 Task: Change  the formatting of the data to Which is Less than 10, In conditional formating, put the option 'Light Red Fill with Drak Red Text. 'add another formatting option Format As Table, insert the option Blue Table style Light 9 , change the format of Column Width to Auto fit Row HeightIn the sheet   Rise Sales review book
Action: Mouse moved to (51, 116)
Screenshot: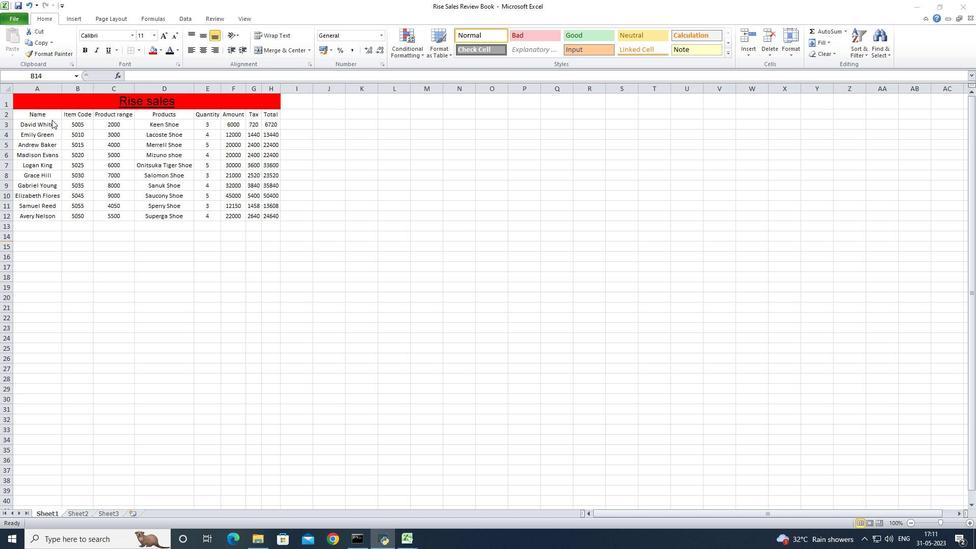 
Action: Mouse pressed left at (51, 116)
Screenshot: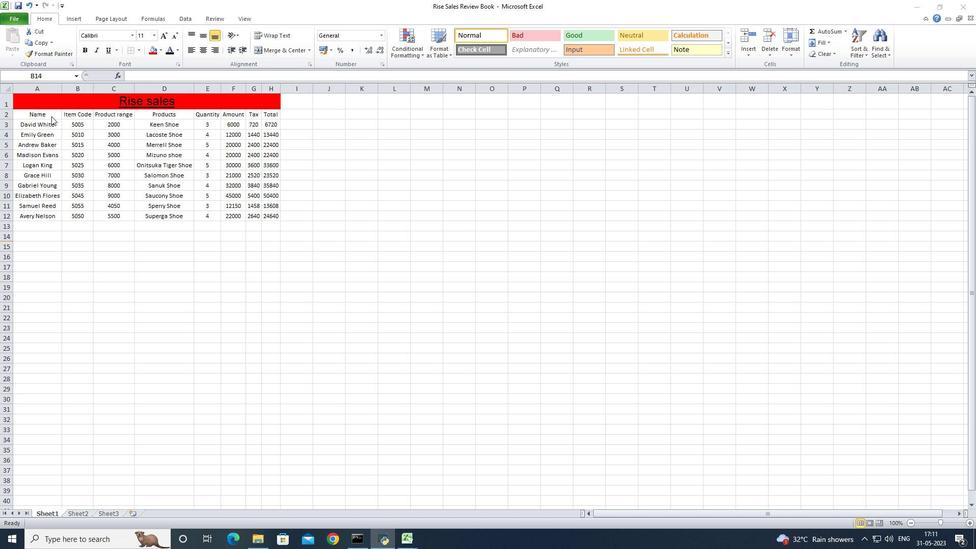 
Action: Mouse moved to (51, 115)
Screenshot: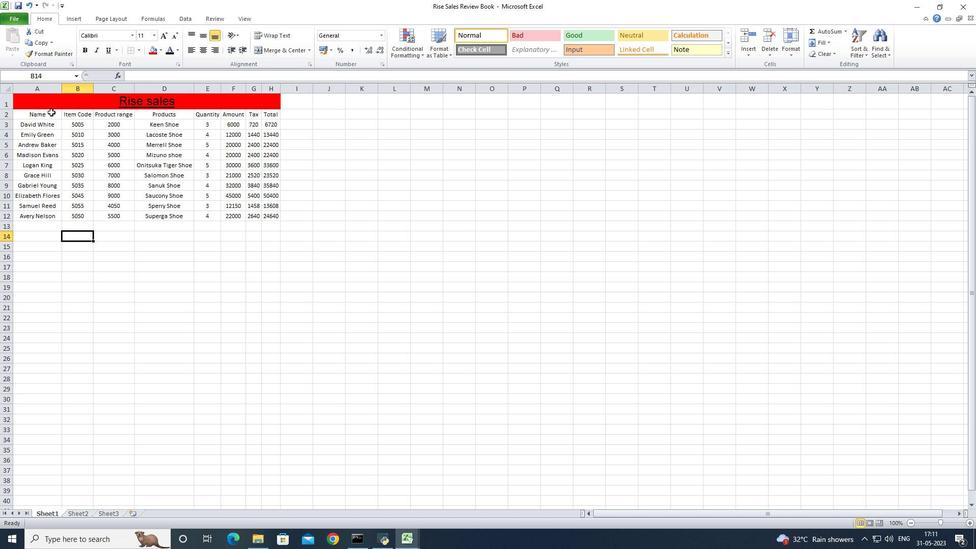 
Action: Mouse pressed left at (51, 115)
Screenshot: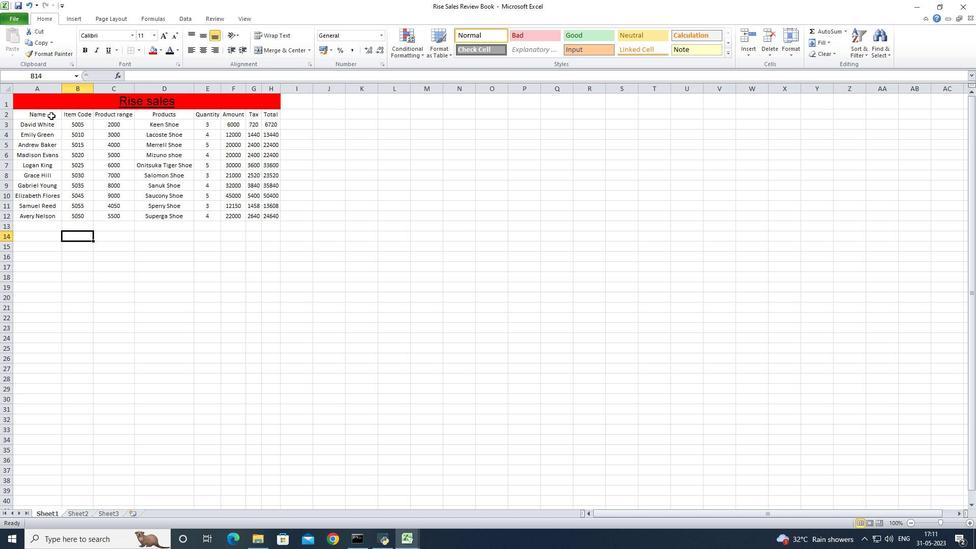 
Action: Mouse moved to (269, 215)
Screenshot: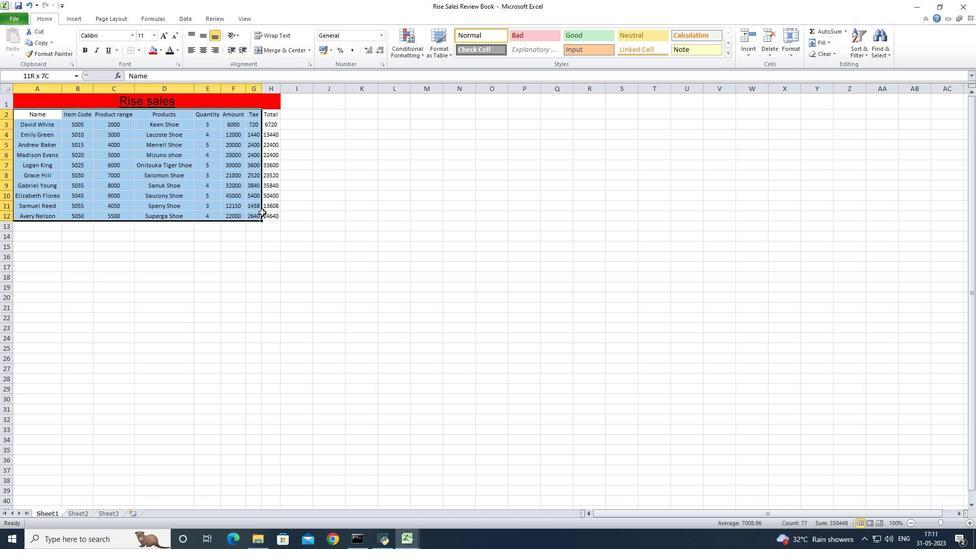 
Action: Mouse pressed left at (269, 215)
Screenshot: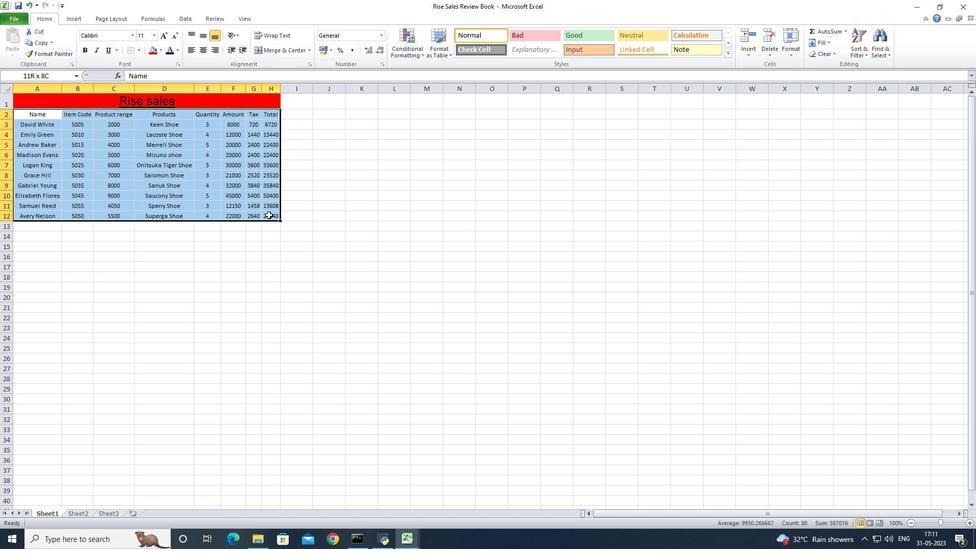 
Action: Mouse moved to (36, 113)
Screenshot: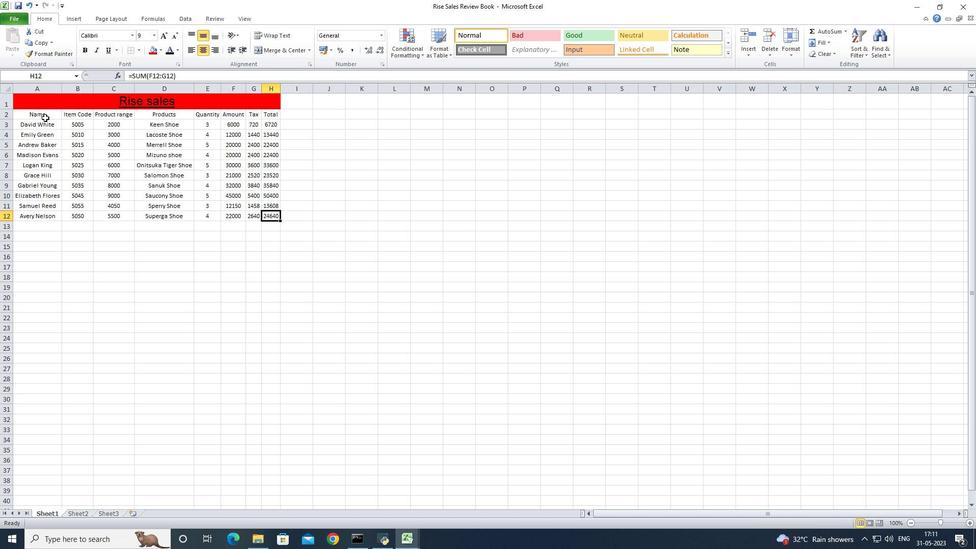 
Action: Mouse pressed left at (36, 113)
Screenshot: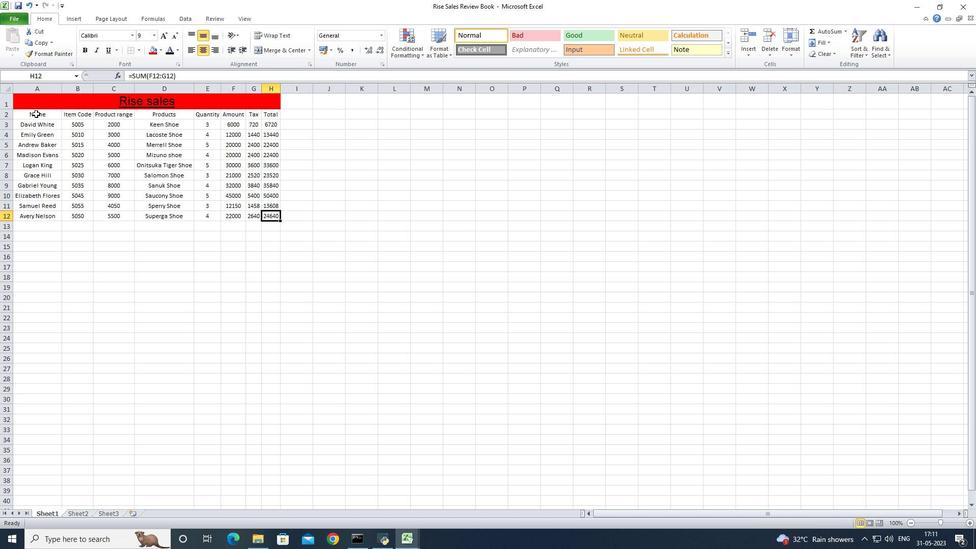 
Action: Mouse moved to (405, 42)
Screenshot: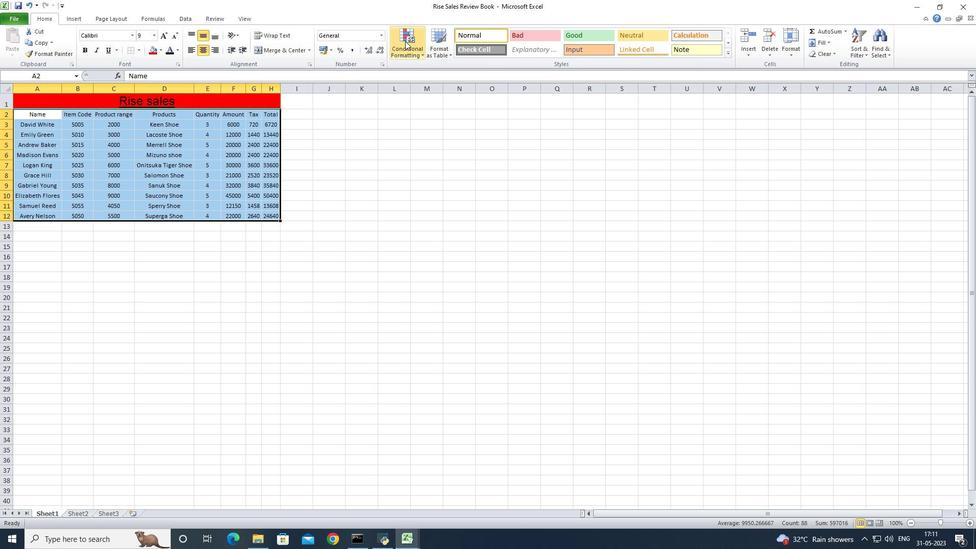 
Action: Mouse pressed left at (405, 42)
Screenshot: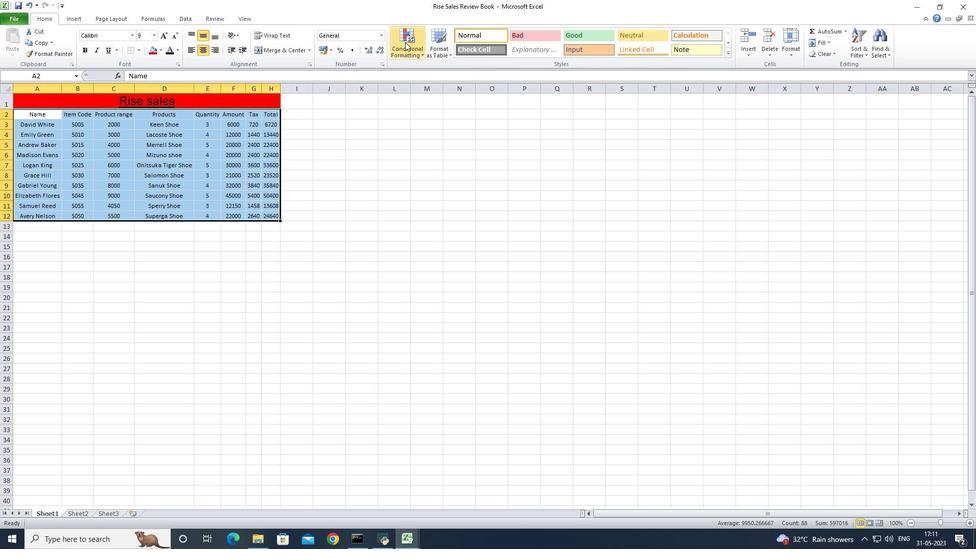 
Action: Mouse moved to (514, 101)
Screenshot: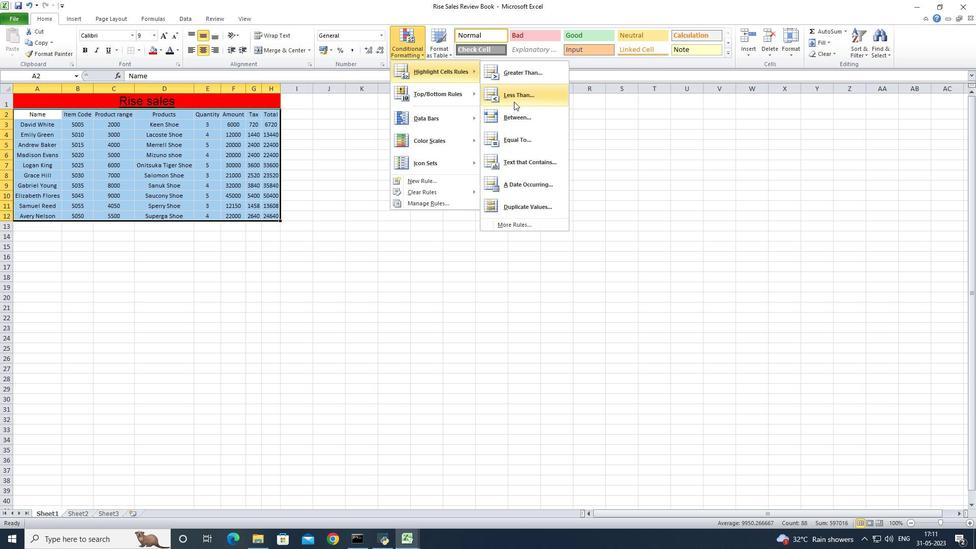 
Action: Mouse pressed left at (514, 101)
Screenshot: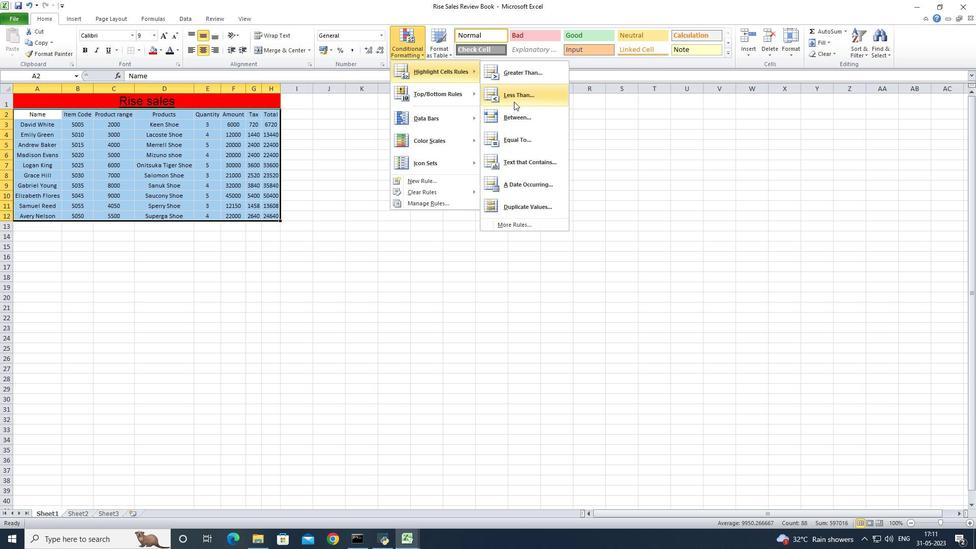 
Action: Mouse moved to (514, 101)
Screenshot: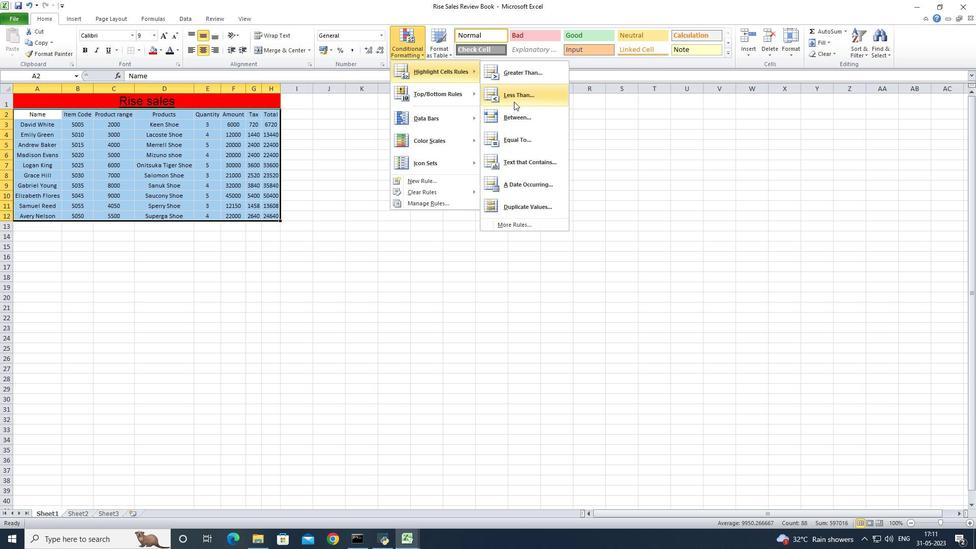 
Action: Key pressed 10
Screenshot: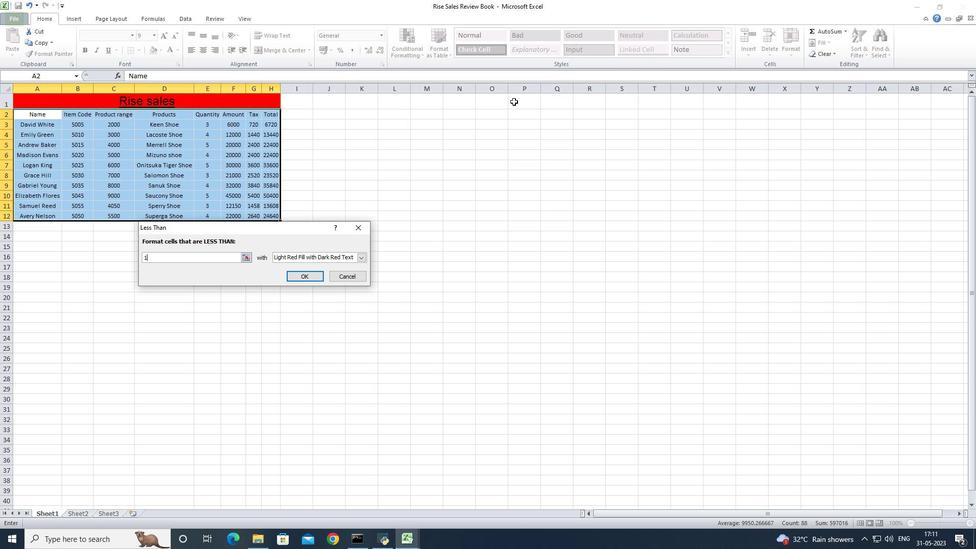 
Action: Mouse moved to (362, 259)
Screenshot: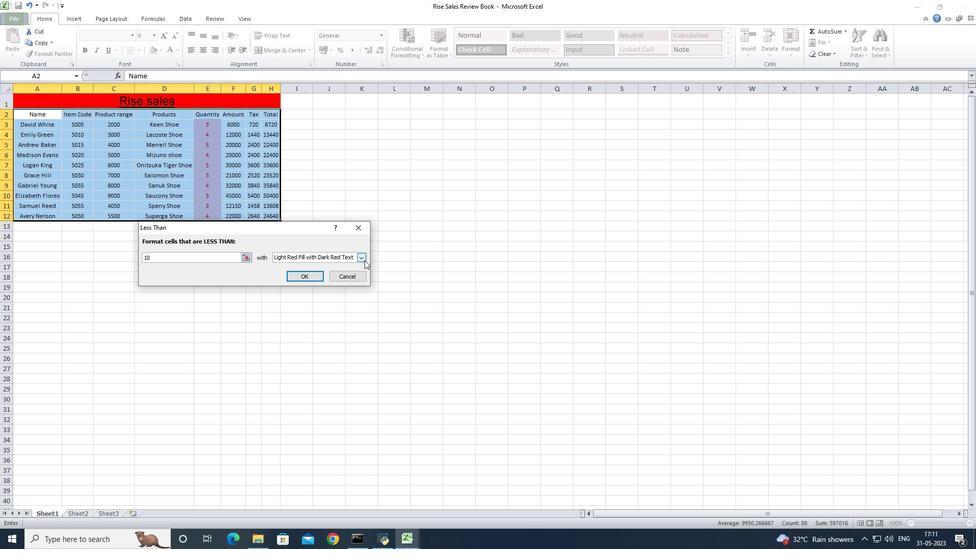 
Action: Mouse pressed left at (362, 259)
Screenshot: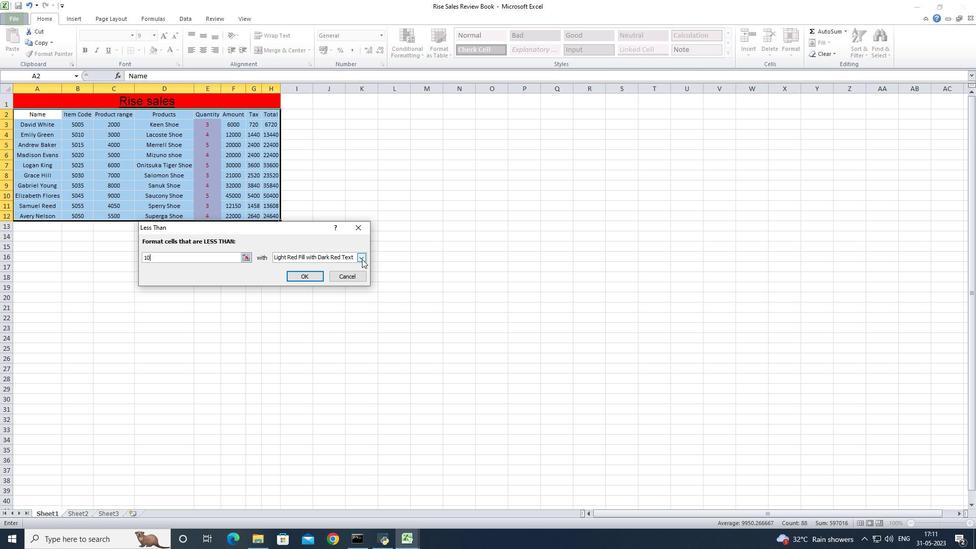 
Action: Mouse moved to (284, 270)
Screenshot: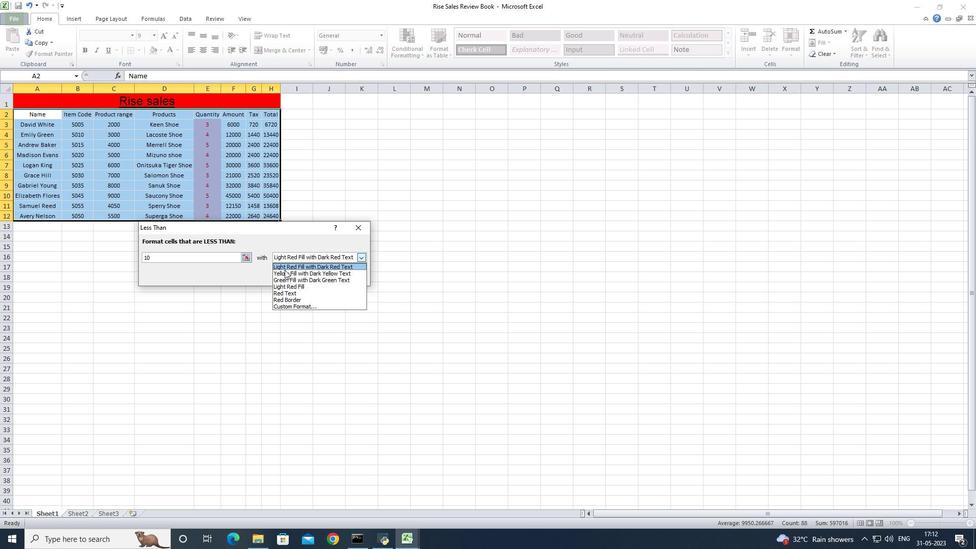 
Action: Mouse pressed left at (284, 270)
Screenshot: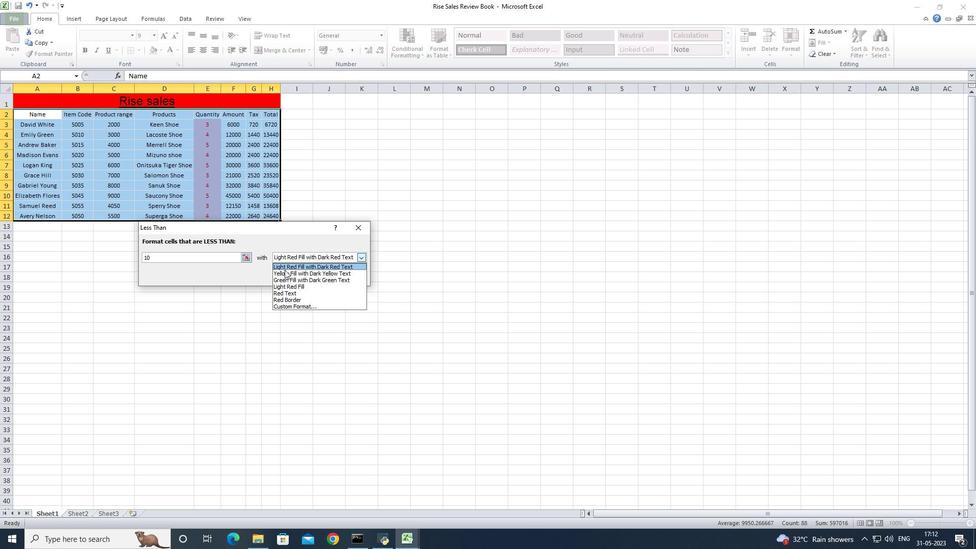 
Action: Mouse moved to (305, 275)
Screenshot: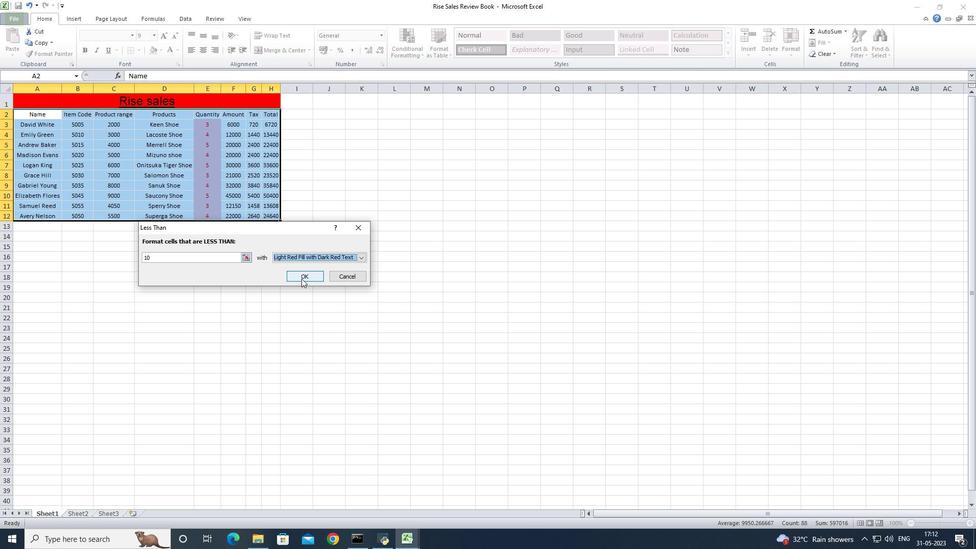 
Action: Mouse pressed left at (305, 275)
Screenshot: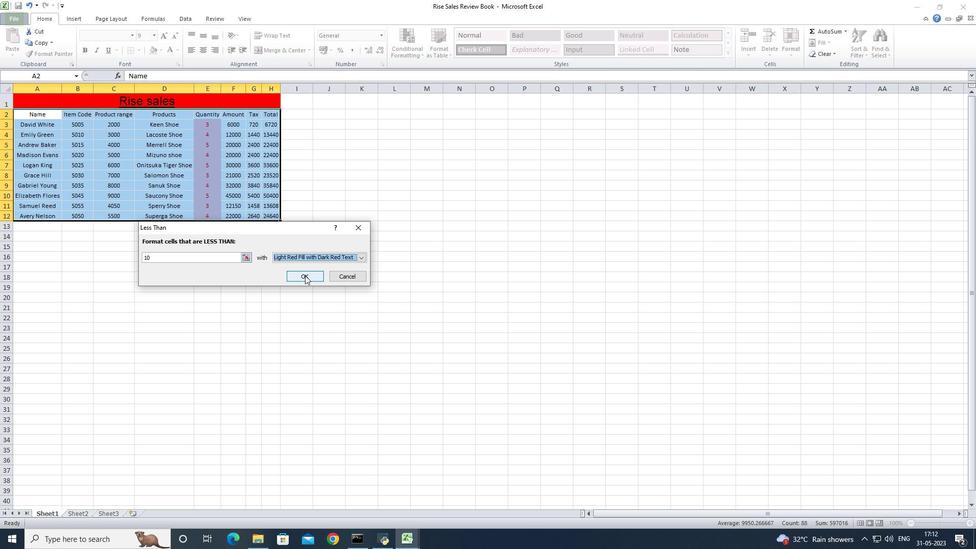 
Action: Mouse moved to (327, 156)
Screenshot: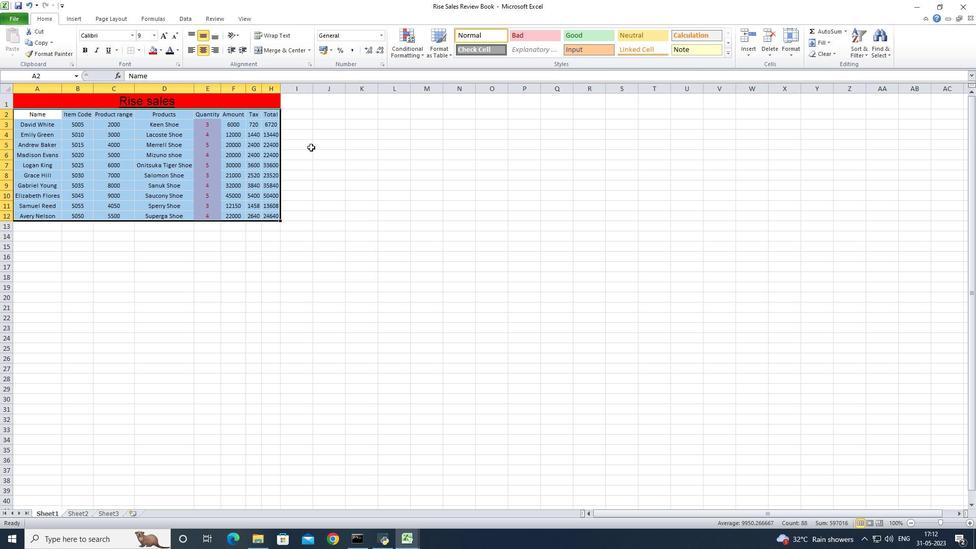 
Action: Mouse pressed left at (327, 156)
Screenshot: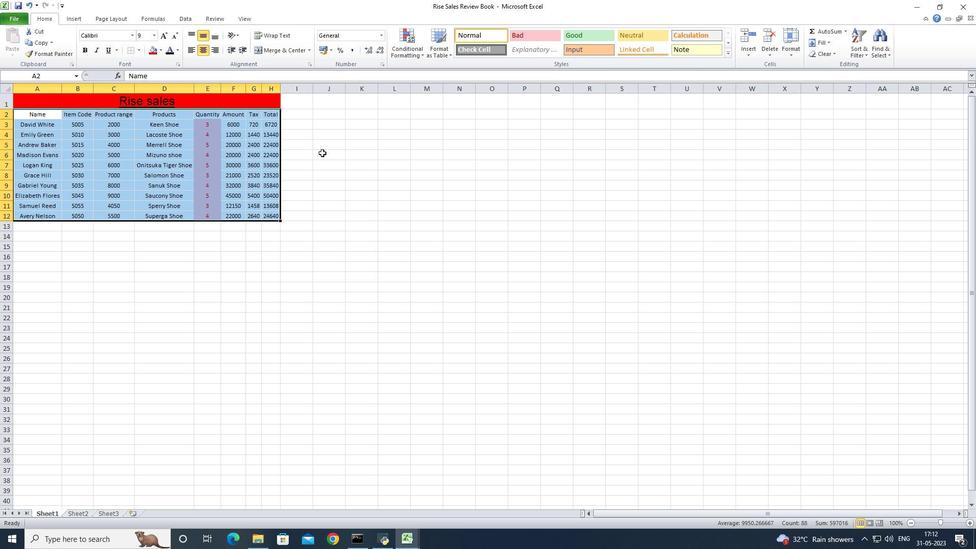 
Action: Mouse moved to (33, 114)
Screenshot: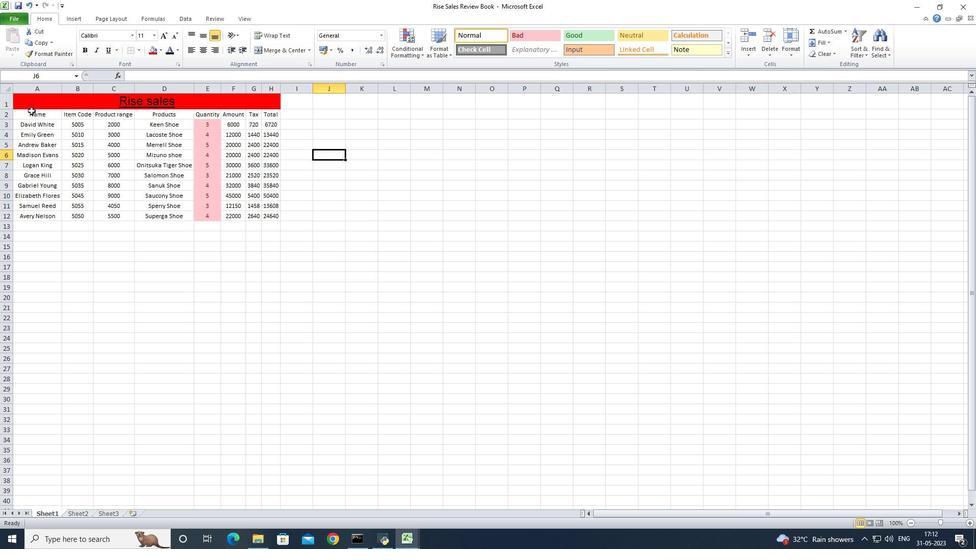 
Action: Mouse pressed left at (33, 114)
Screenshot: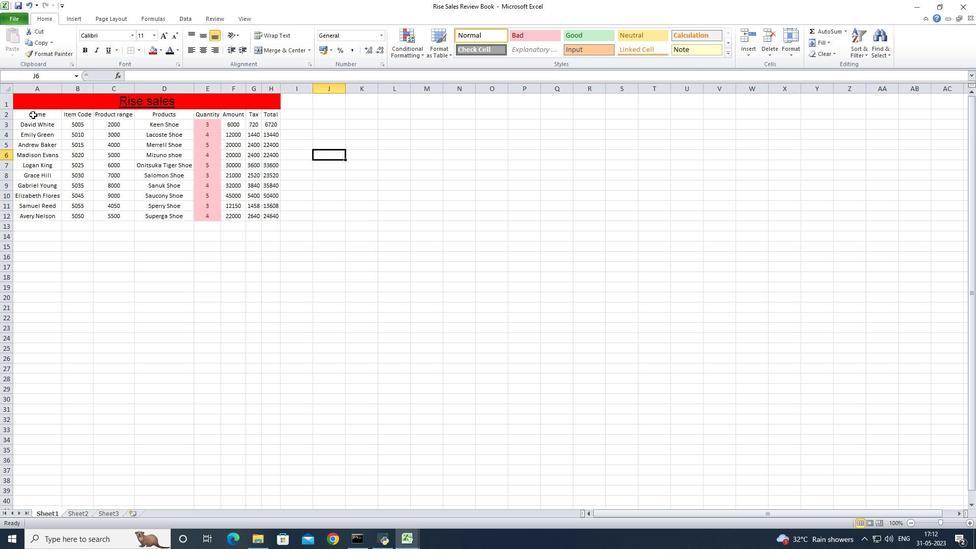 
Action: Mouse moved to (439, 54)
Screenshot: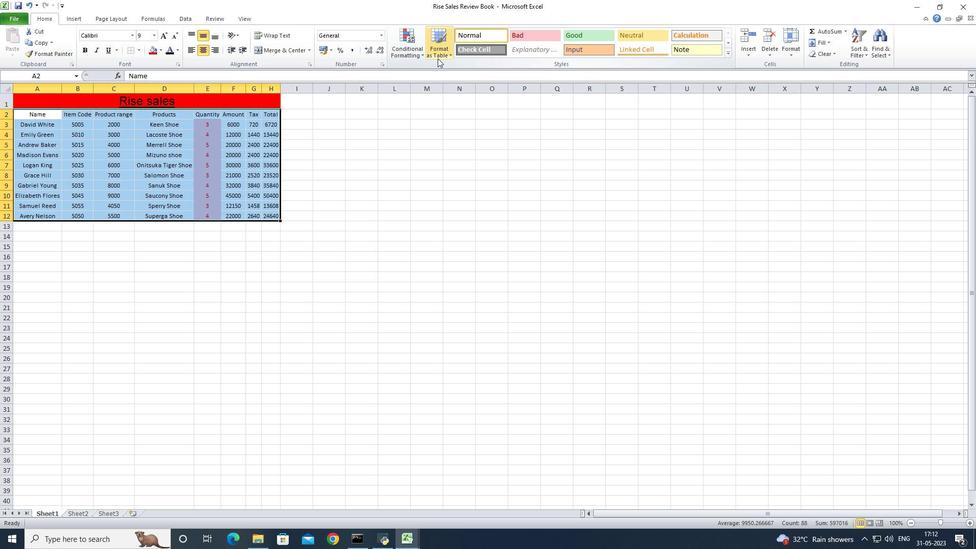 
Action: Mouse pressed left at (439, 54)
Screenshot: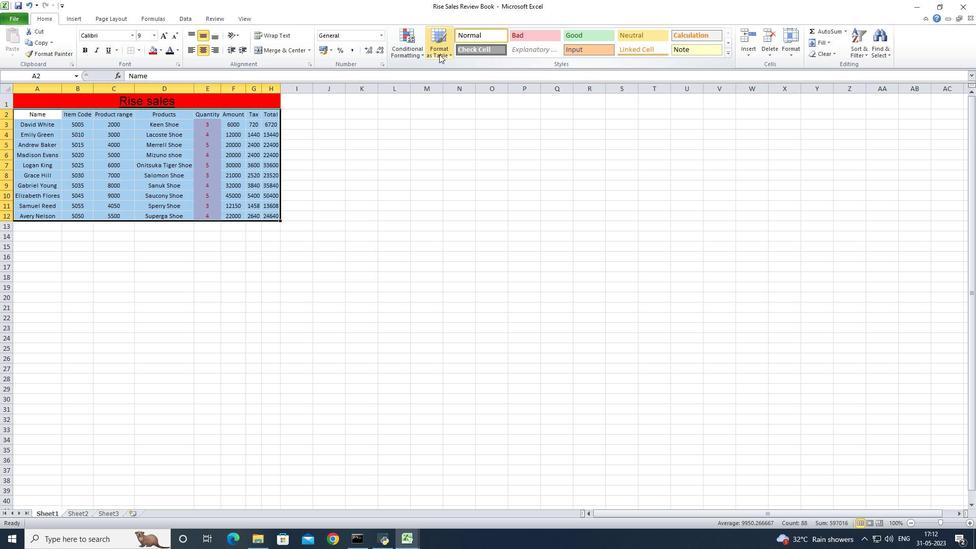 
Action: Mouse moved to (617, 86)
Screenshot: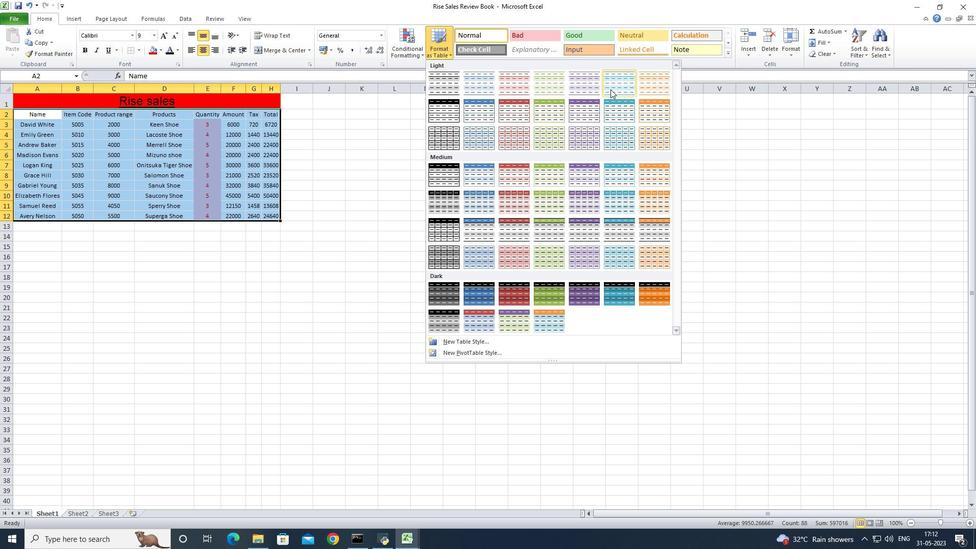 
Action: Mouse pressed left at (617, 86)
Screenshot: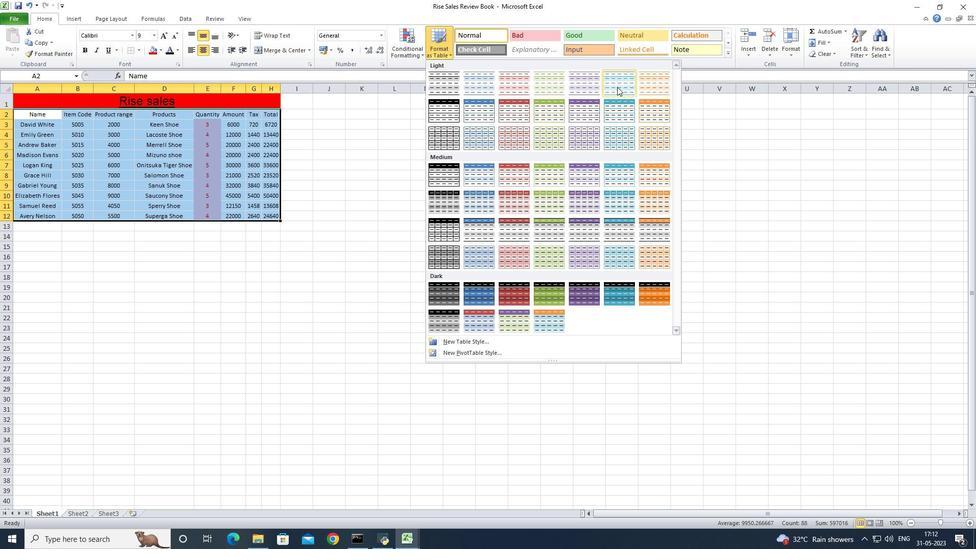 
Action: Mouse moved to (240, 273)
Screenshot: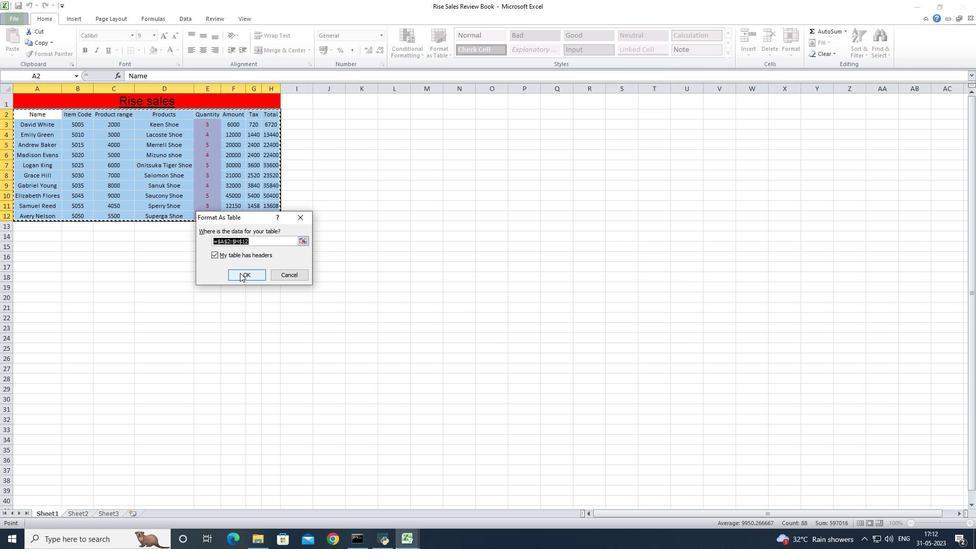 
Action: Mouse pressed left at (240, 273)
Screenshot: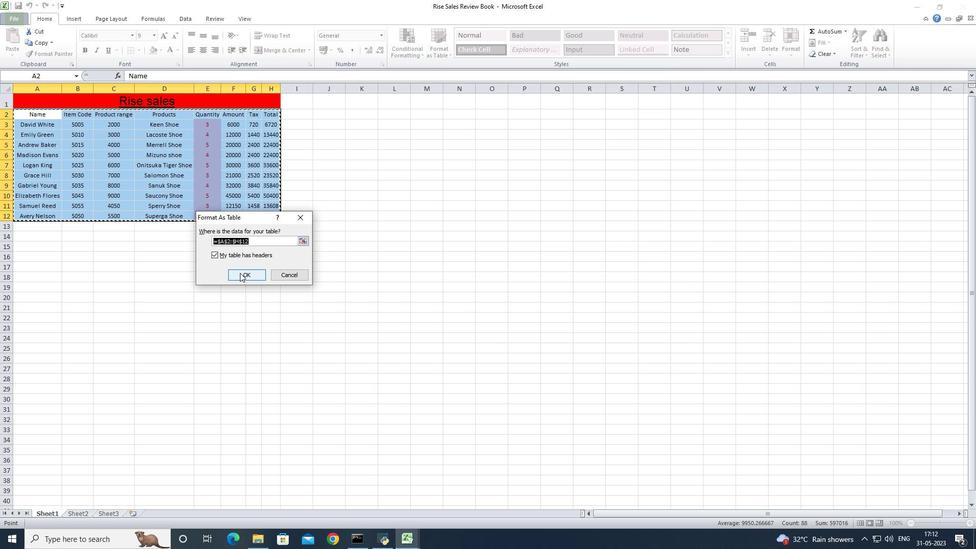 
Action: Mouse moved to (82, 245)
Screenshot: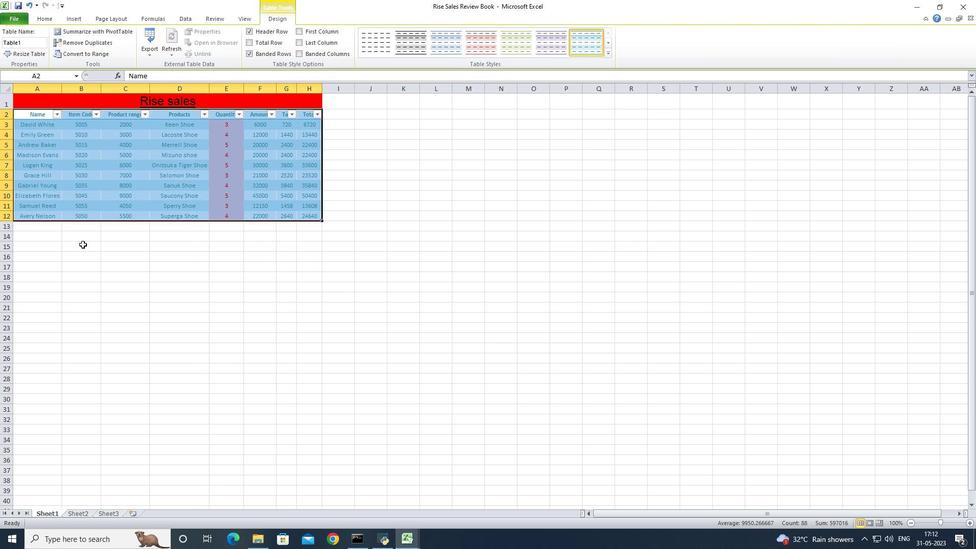 
Action: Mouse pressed left at (82, 245)
Screenshot: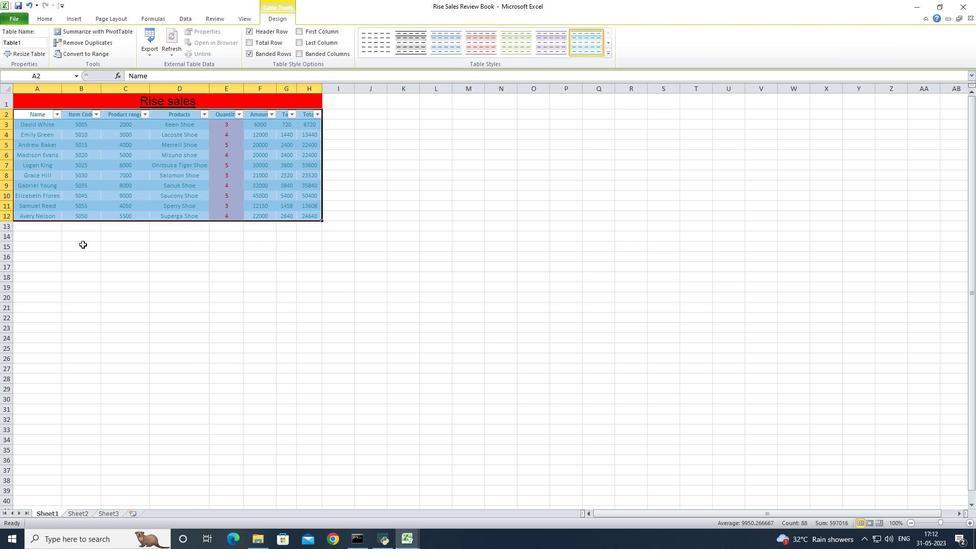 
Action: Mouse moved to (62, 88)
Screenshot: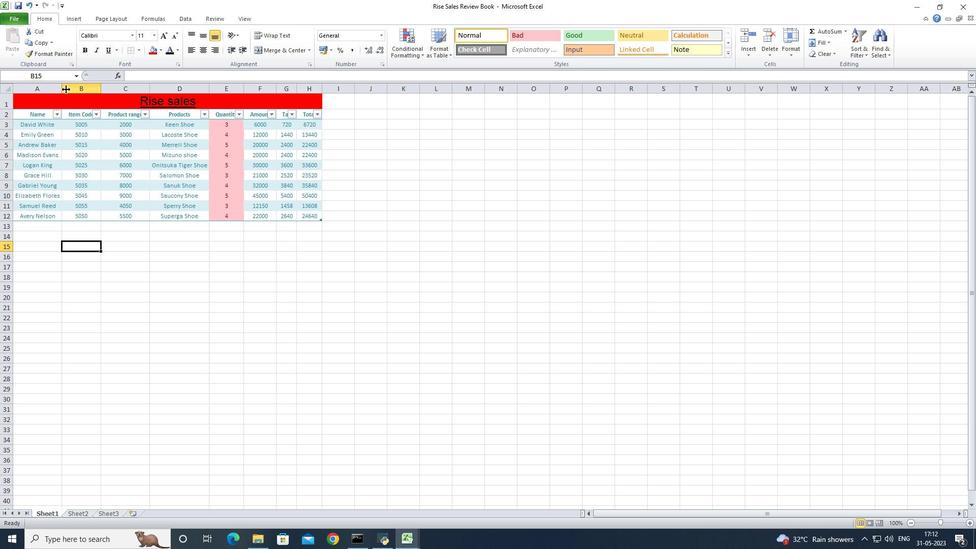 
Action: Mouse pressed left at (62, 88)
Screenshot: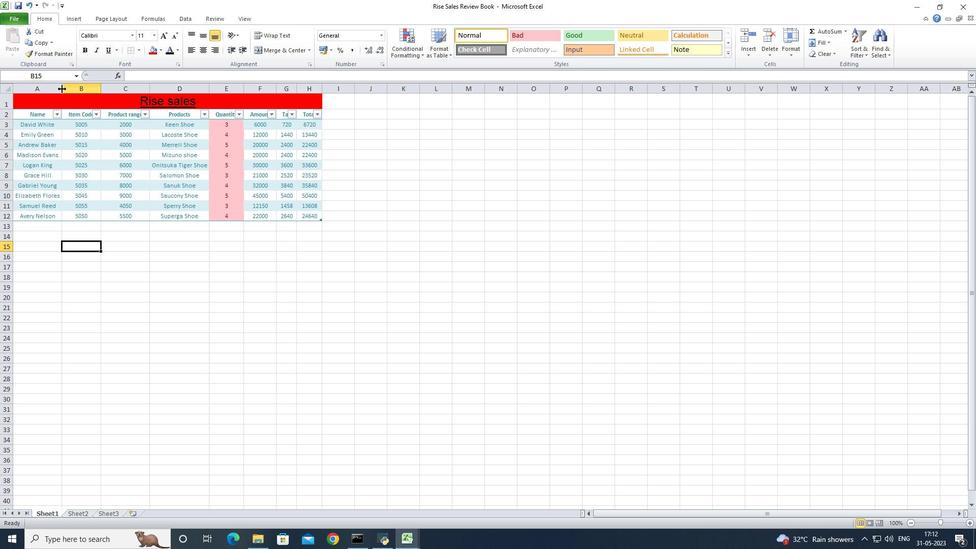 
Action: Mouse pressed left at (62, 88)
Screenshot: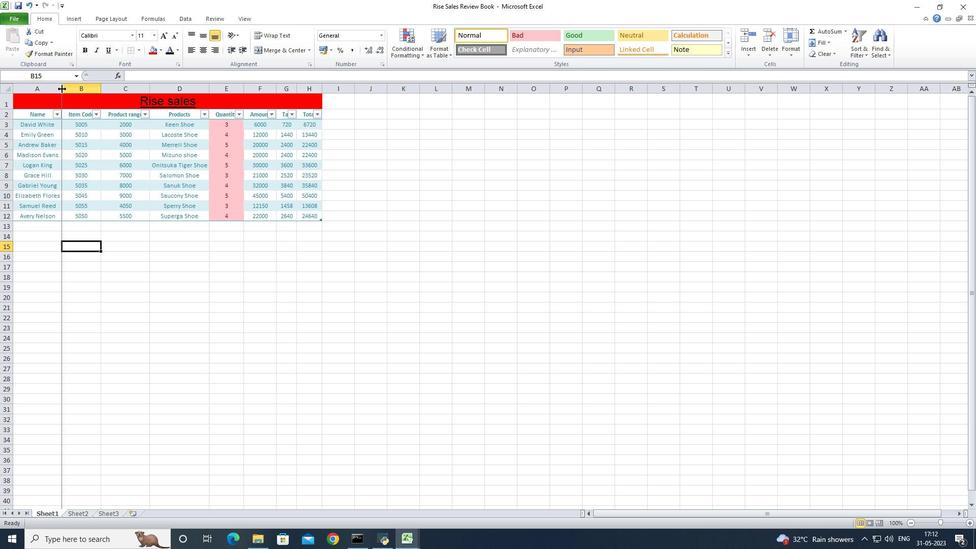 
Action: Mouse moved to (101, 90)
Screenshot: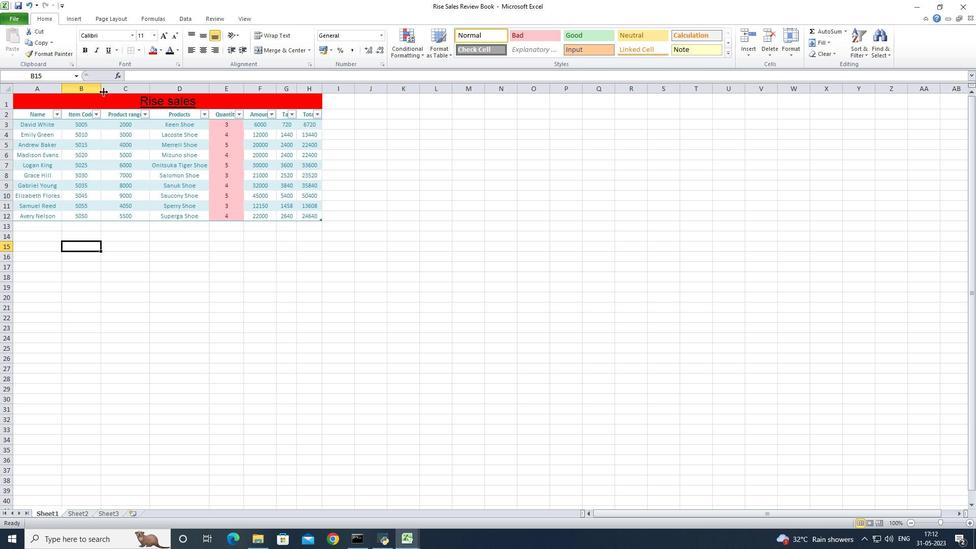 
Action: Mouse pressed left at (101, 90)
Screenshot: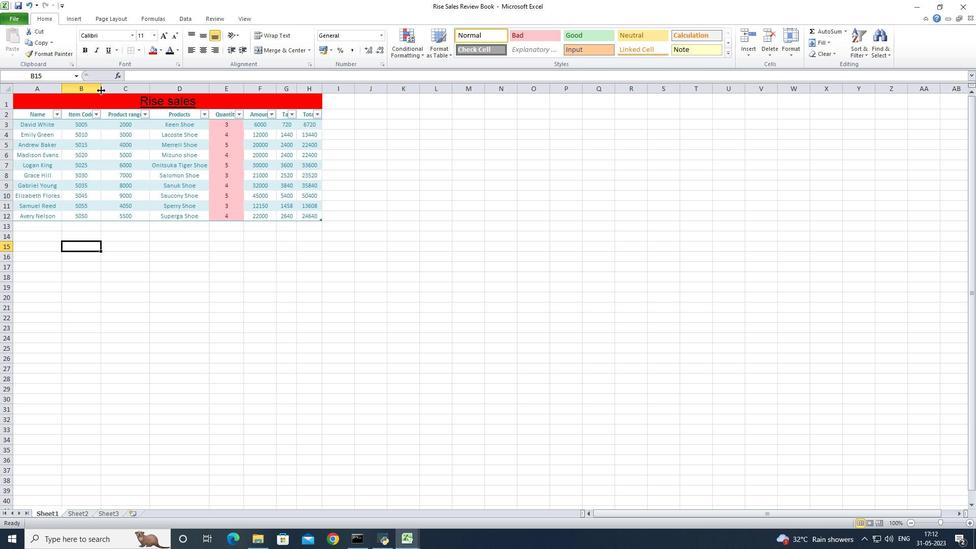 
Action: Mouse pressed left at (101, 90)
Screenshot: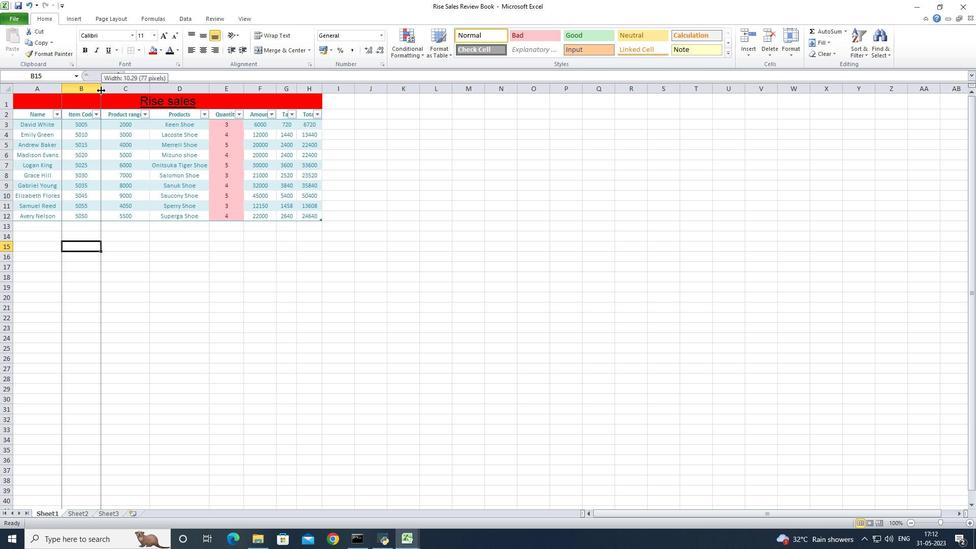 
Action: Mouse moved to (156, 88)
Screenshot: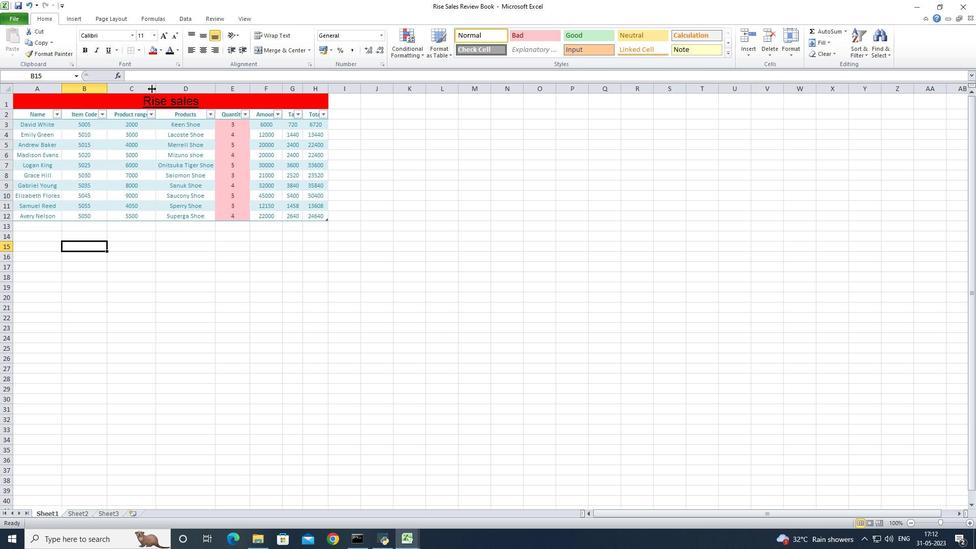 
Action: Mouse pressed left at (156, 88)
Screenshot: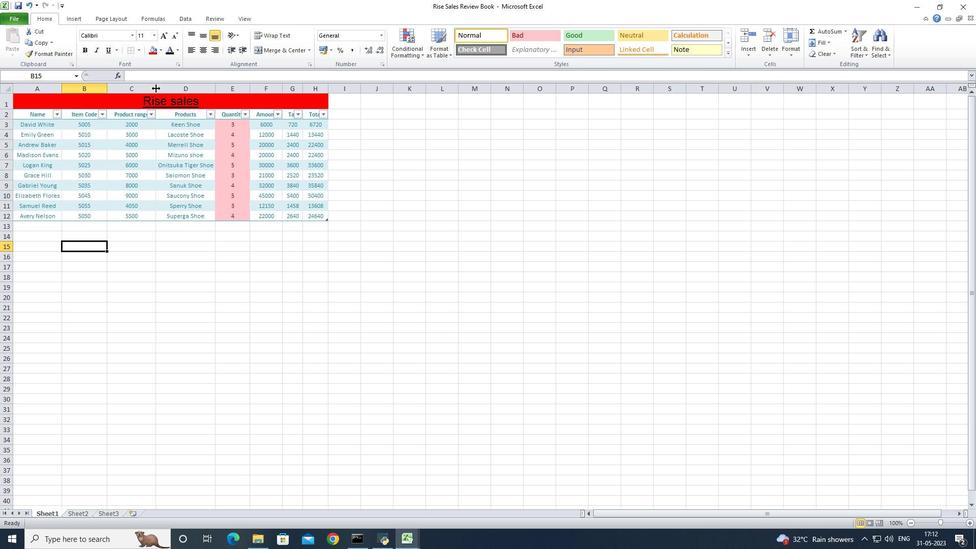 
Action: Mouse pressed left at (156, 88)
Screenshot: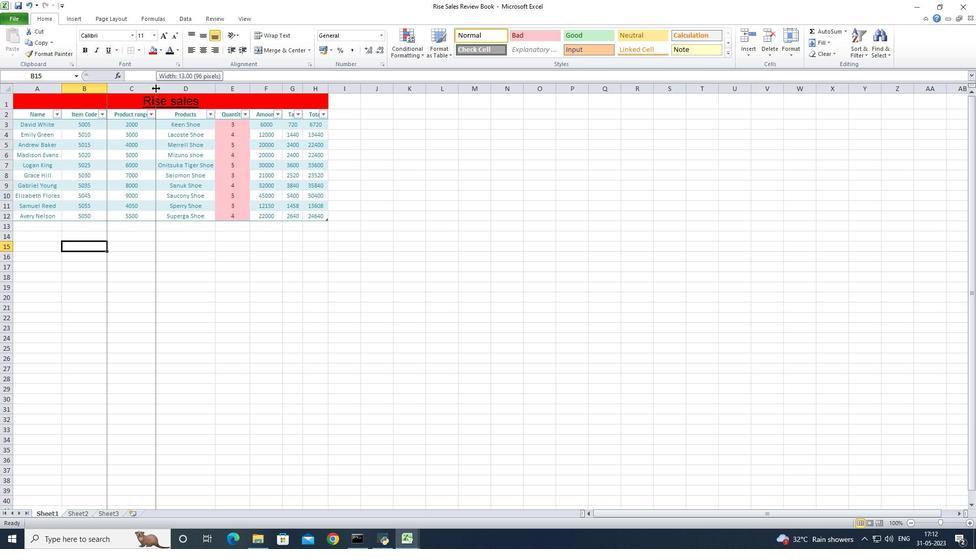 
Action: Mouse moved to (222, 89)
Screenshot: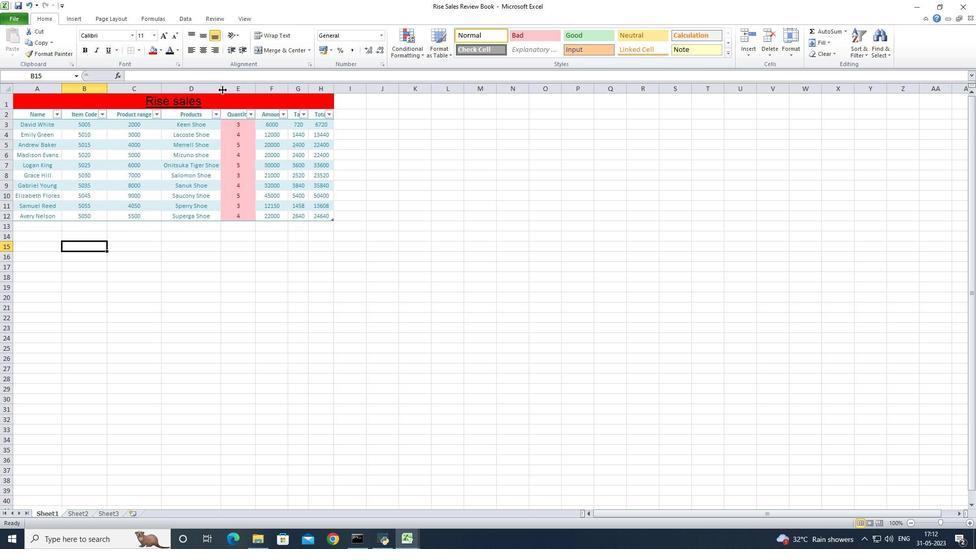 
Action: Mouse pressed left at (222, 89)
Screenshot: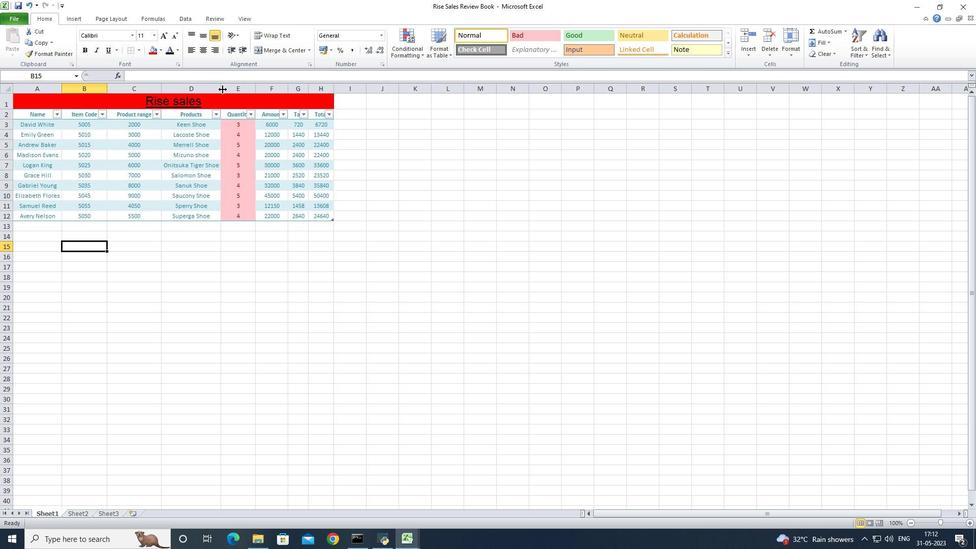 
Action: Mouse pressed left at (222, 89)
Screenshot: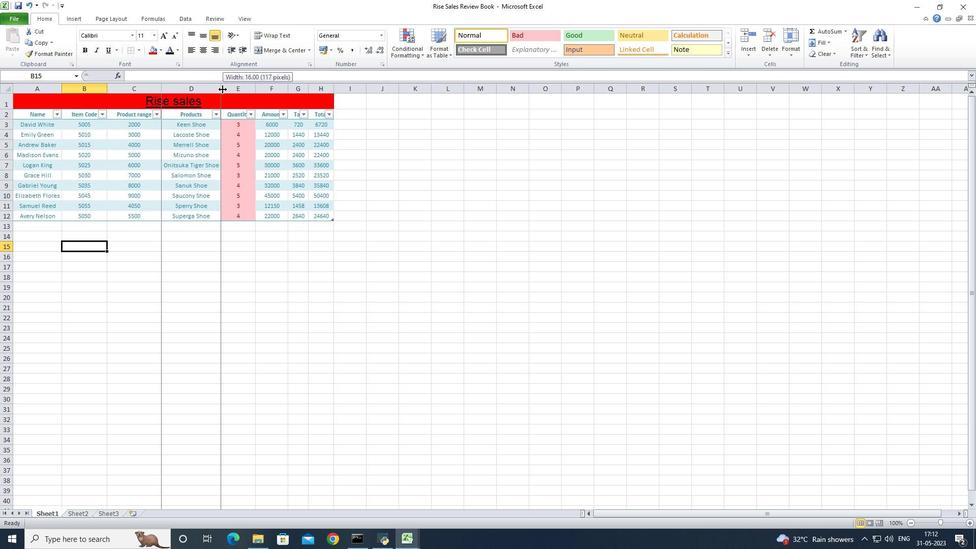 
Action: Mouse moved to (253, 91)
Screenshot: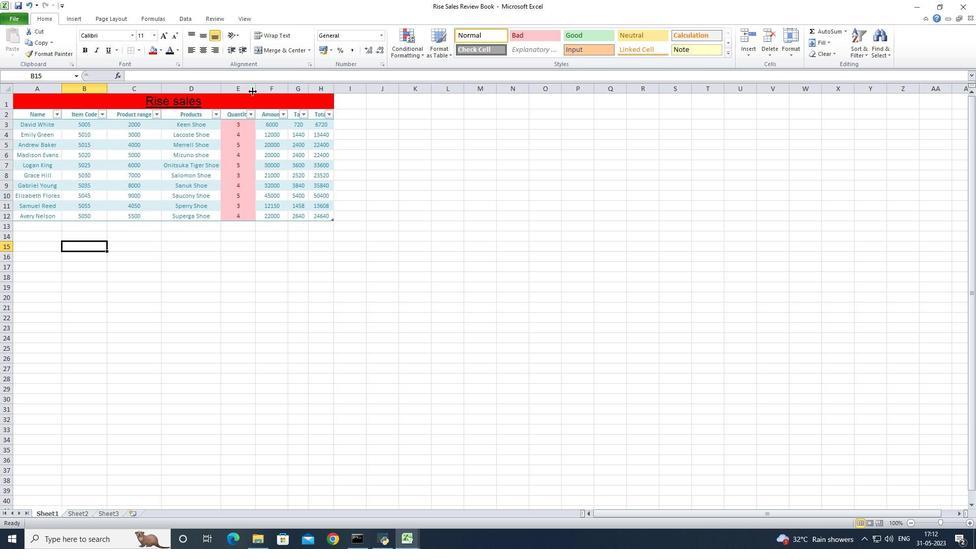 
Action: Mouse pressed left at (253, 91)
Screenshot: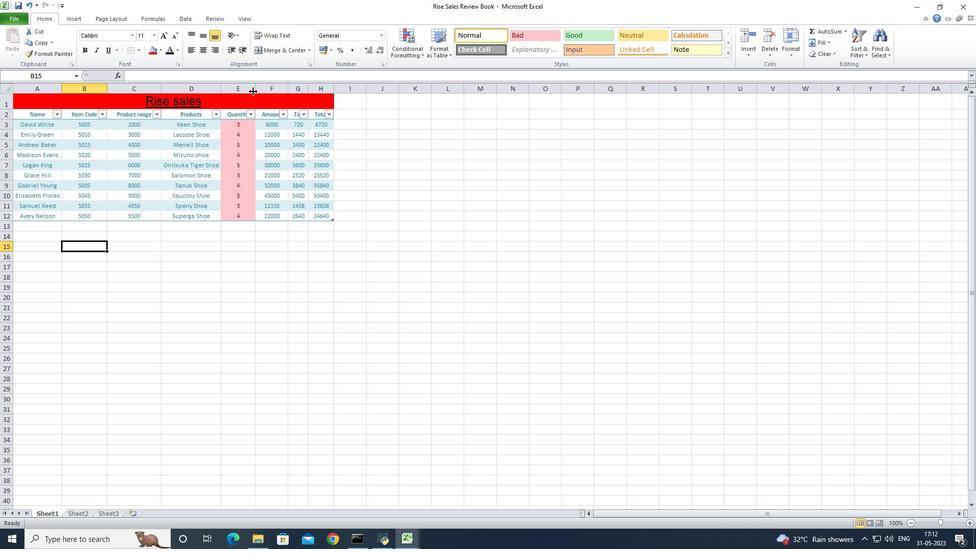 
Action: Mouse pressed left at (253, 91)
Screenshot: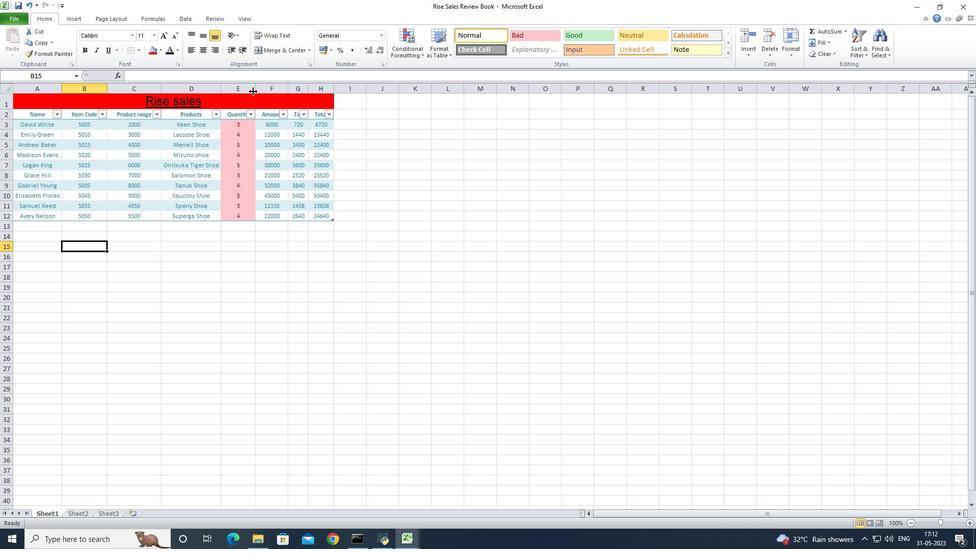 
Action: Mouse moved to (292, 90)
Screenshot: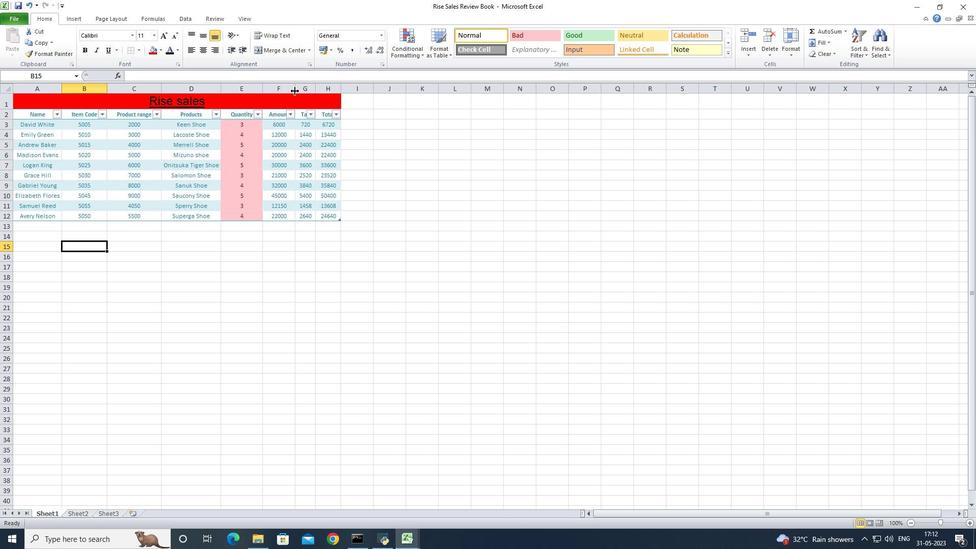 
Action: Mouse pressed left at (292, 90)
Screenshot: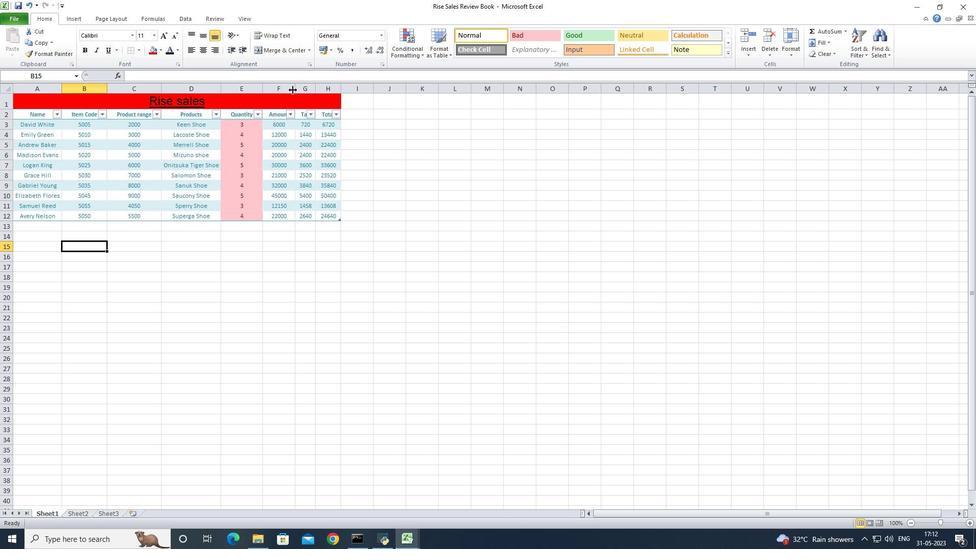 
Action: Mouse pressed left at (292, 90)
Screenshot: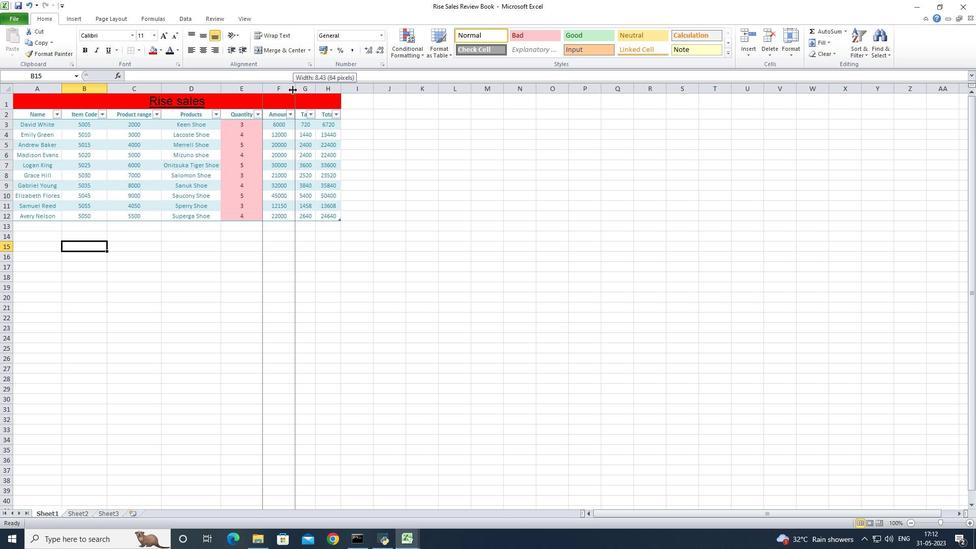 
Action: Mouse moved to (319, 90)
Screenshot: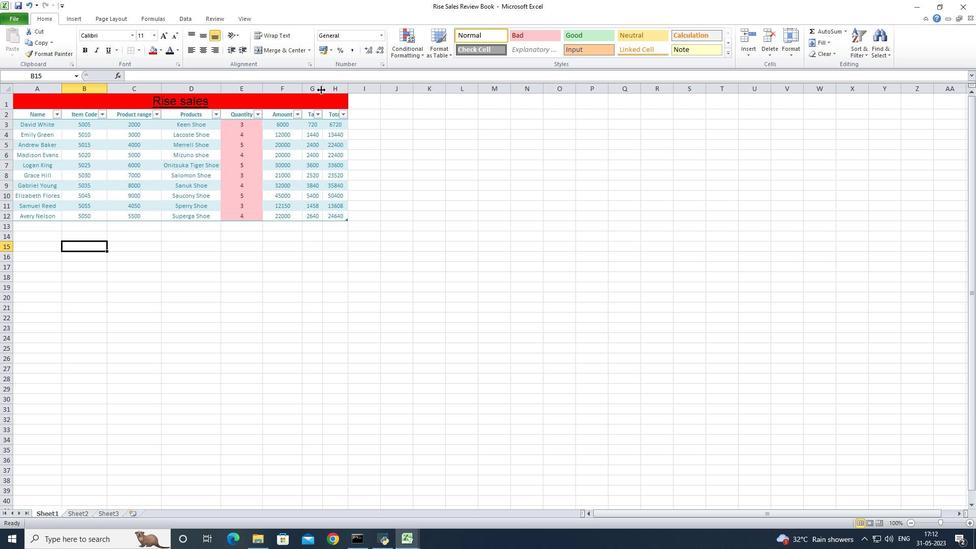 
Action: Mouse pressed left at (319, 90)
Screenshot: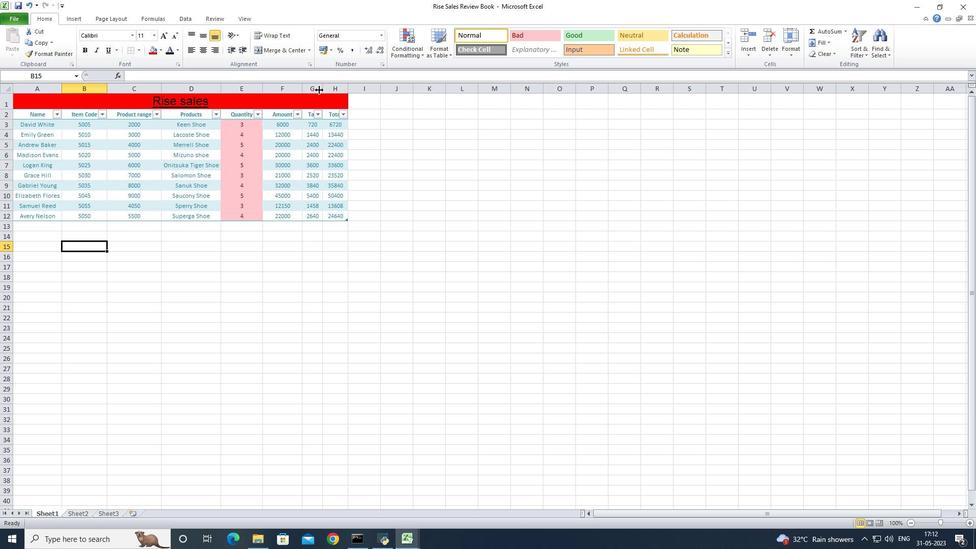 
Action: Mouse pressed left at (319, 90)
Screenshot: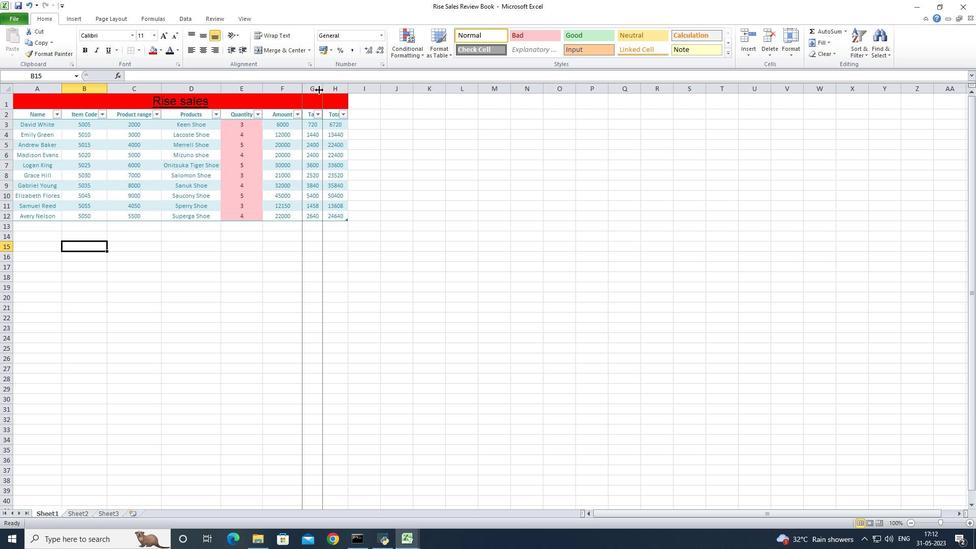 
Action: Mouse moved to (354, 88)
Screenshot: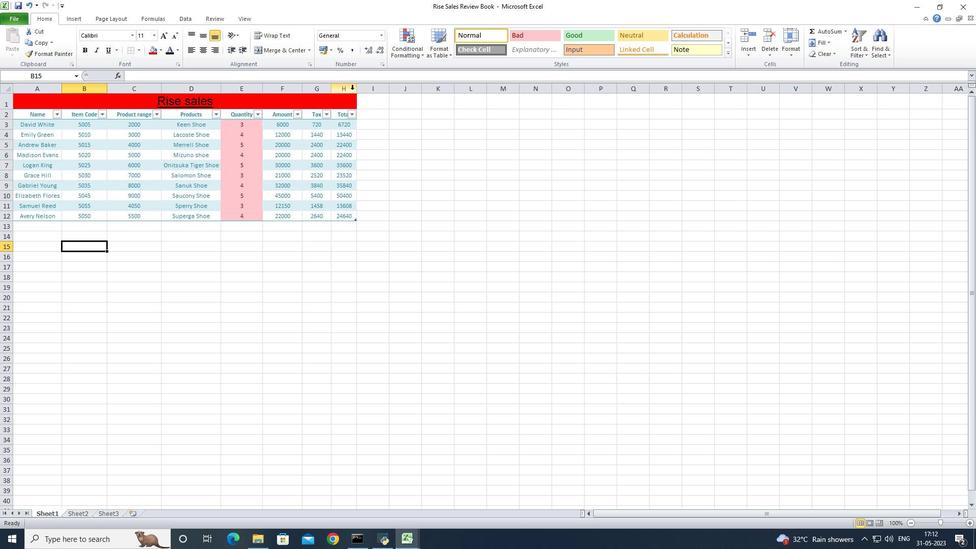 
Action: Mouse pressed left at (354, 88)
Screenshot: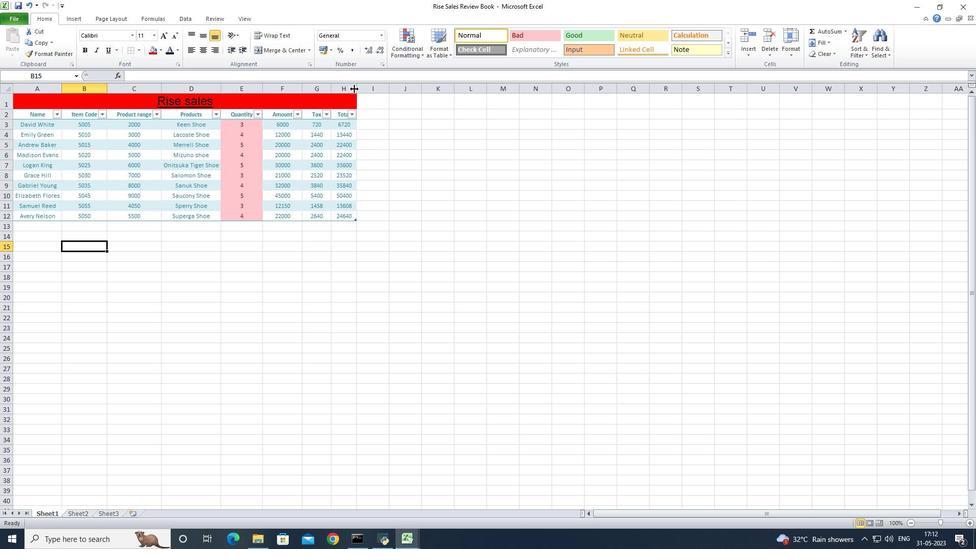 
Action: Mouse pressed left at (354, 88)
Screenshot: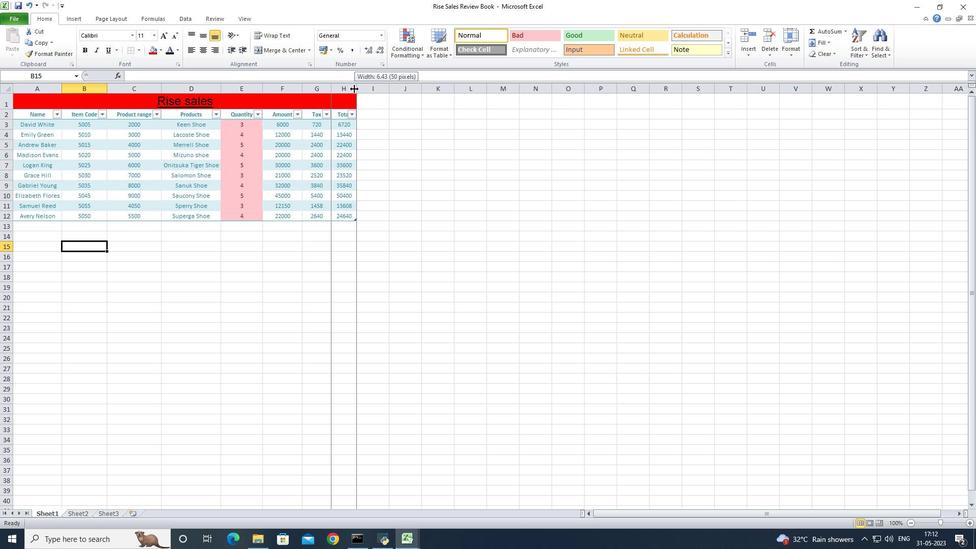 
Action: Mouse moved to (245, 242)
Screenshot: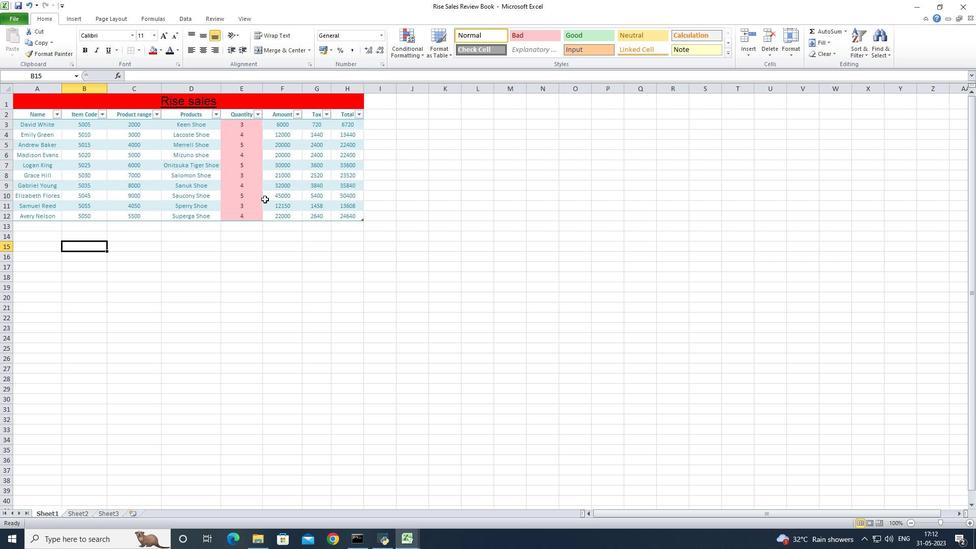
Action: Mouse pressed left at (245, 242)
Screenshot: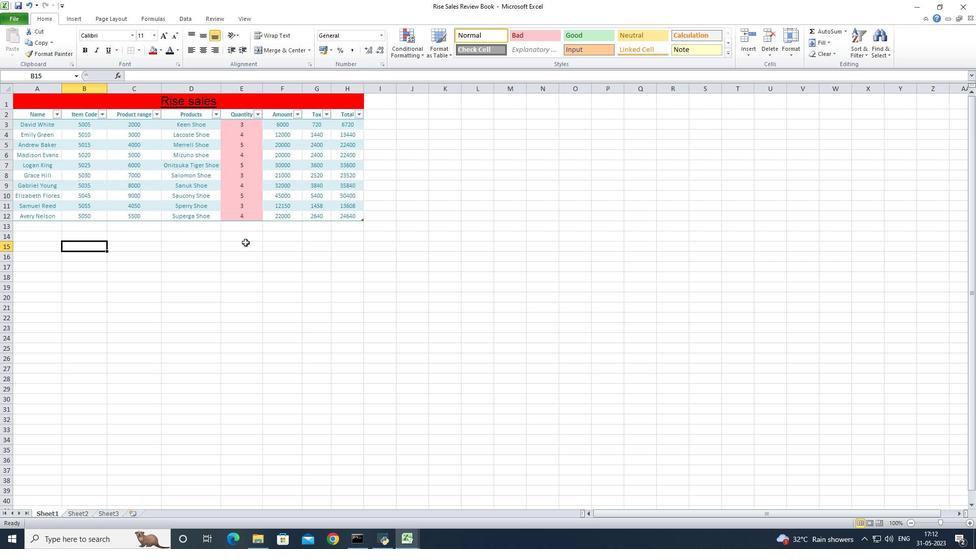 
Action: Mouse moved to (22, 91)
Screenshot: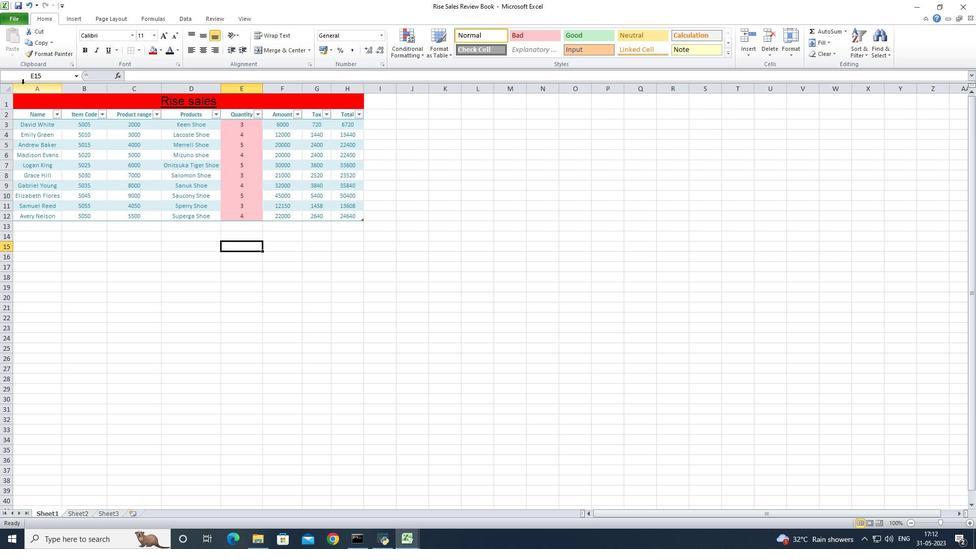 
Action: Mouse pressed left at (22, 91)
Screenshot: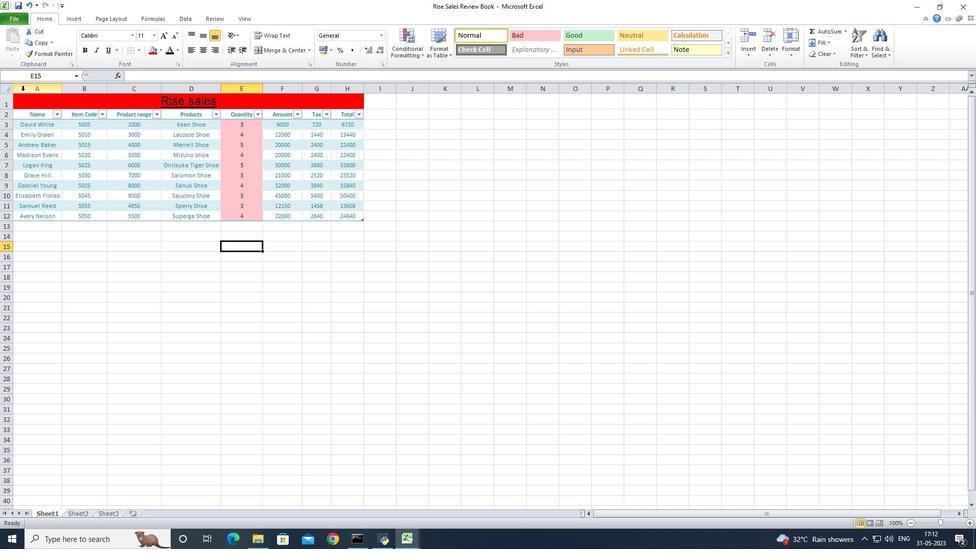 
Action: Mouse moved to (795, 58)
Screenshot: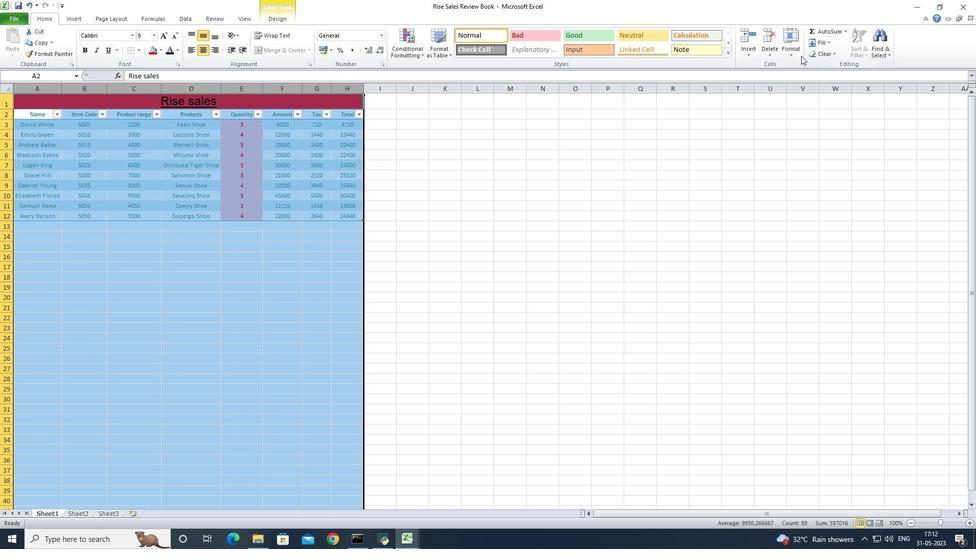 
Action: Mouse pressed left at (795, 58)
Screenshot: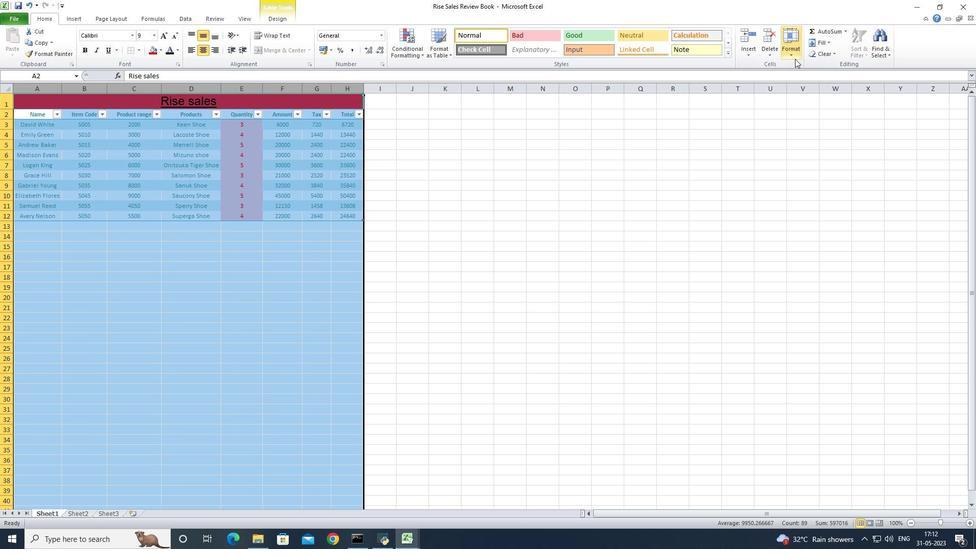
Action: Mouse moved to (810, 110)
Screenshot: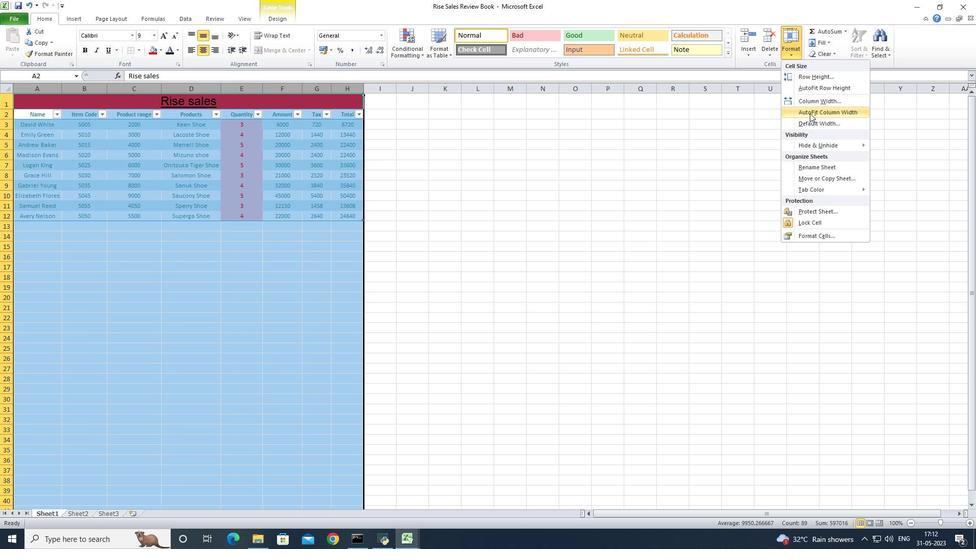 
Action: Mouse pressed left at (810, 110)
Screenshot: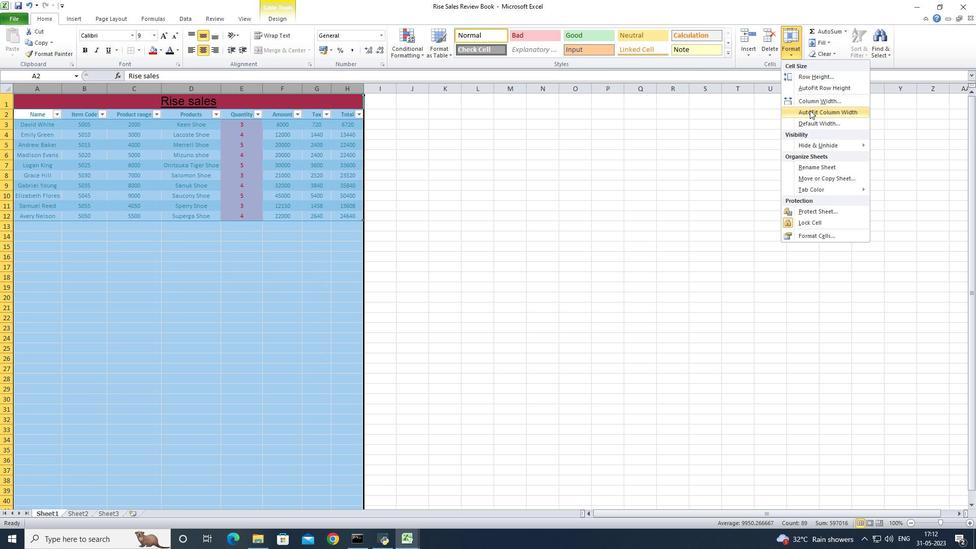 
Action: Mouse moved to (9, 103)
Screenshot: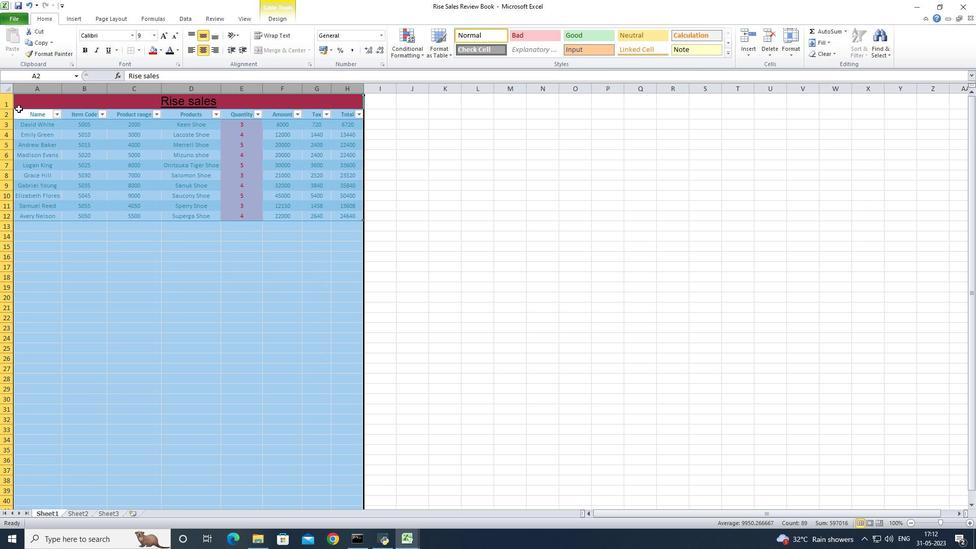 
Action: Mouse pressed left at (9, 103)
Screenshot: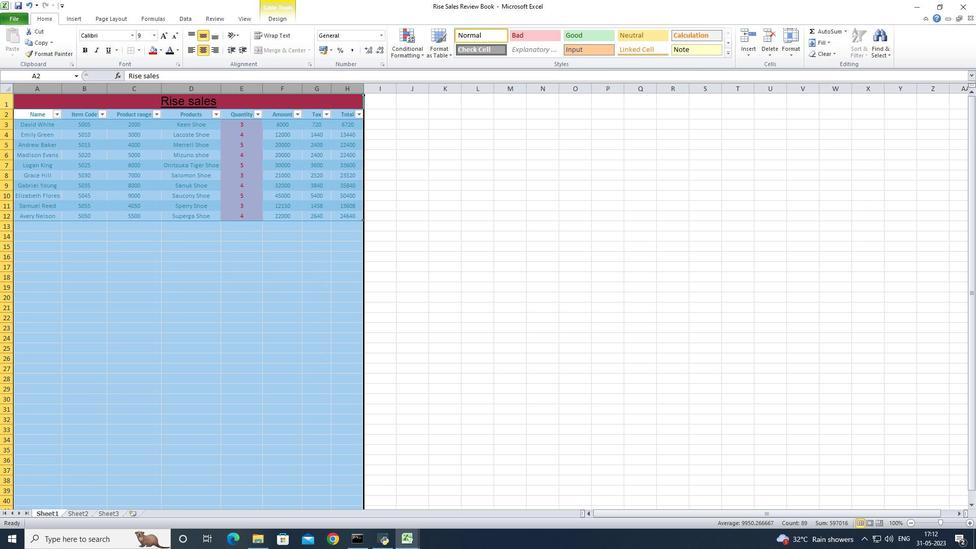
Action: Mouse pressed left at (9, 103)
Screenshot: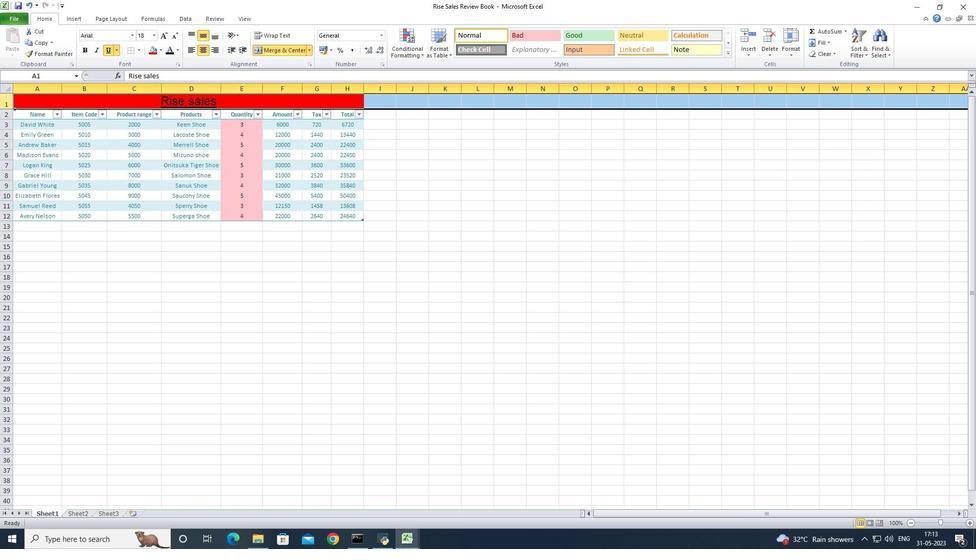 
Action: Mouse moved to (799, 46)
Screenshot: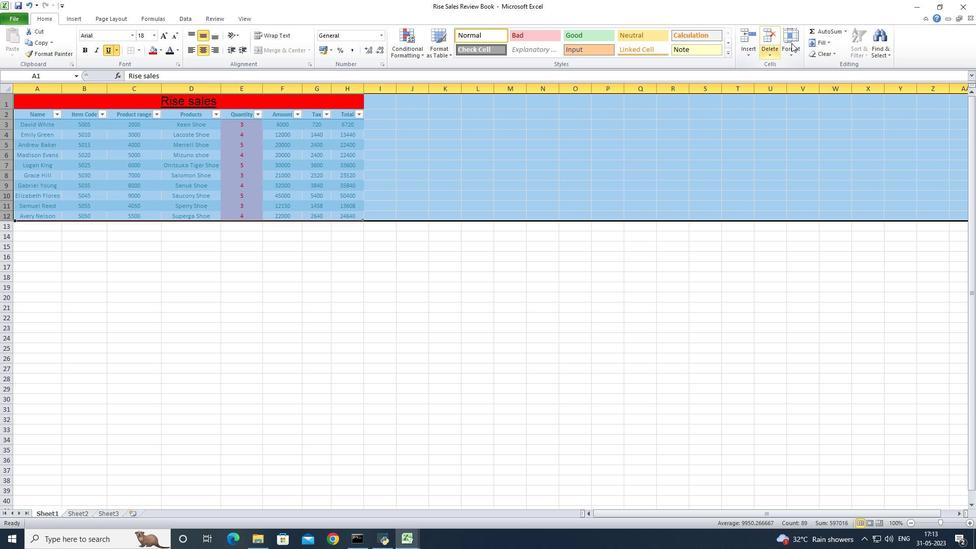 
Action: Mouse pressed left at (799, 46)
Screenshot: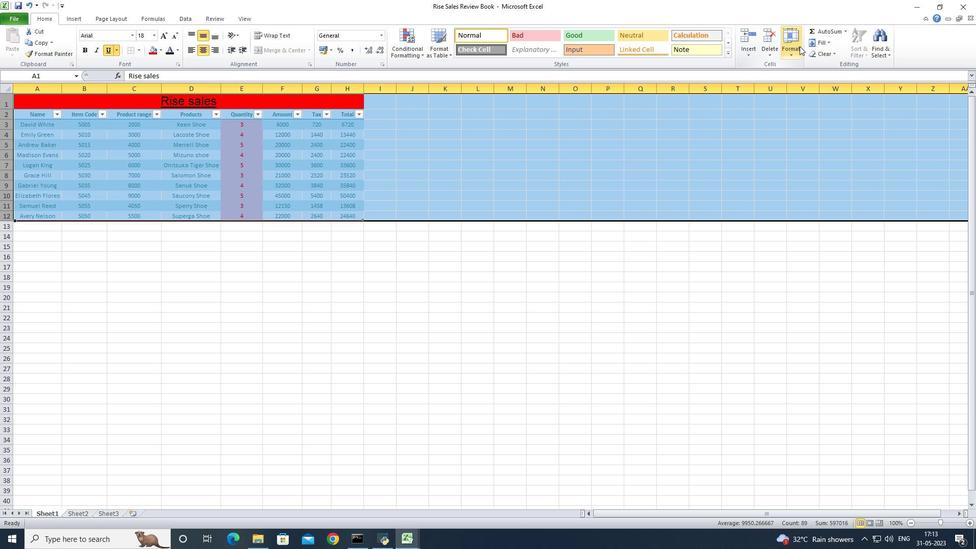 
Action: Mouse moved to (816, 90)
Screenshot: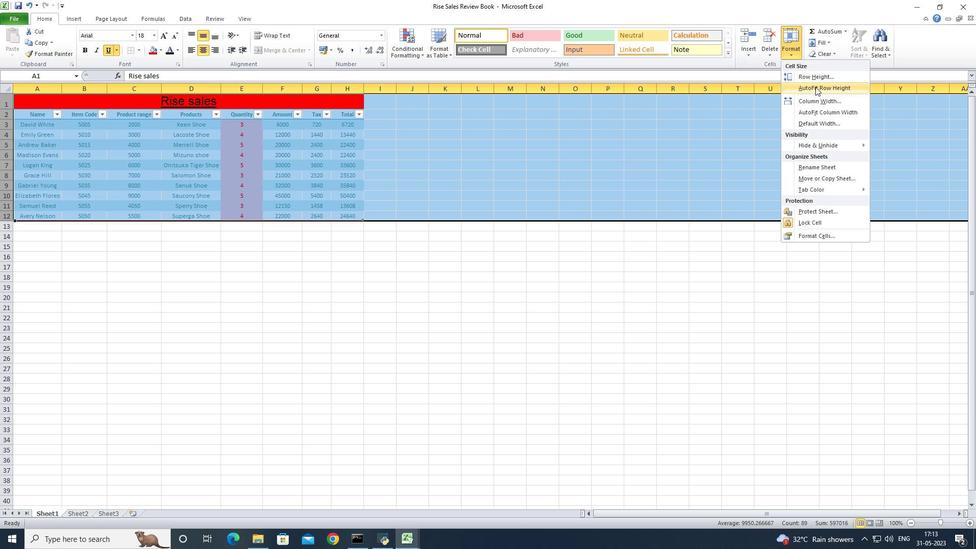 
Action: Mouse pressed left at (816, 90)
Screenshot: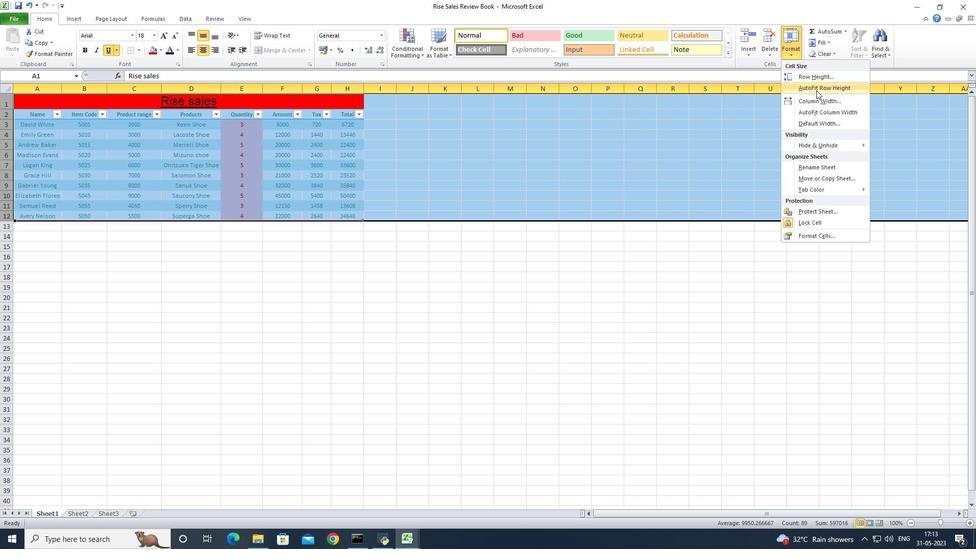 
Action: Mouse moved to (372, 292)
Screenshot: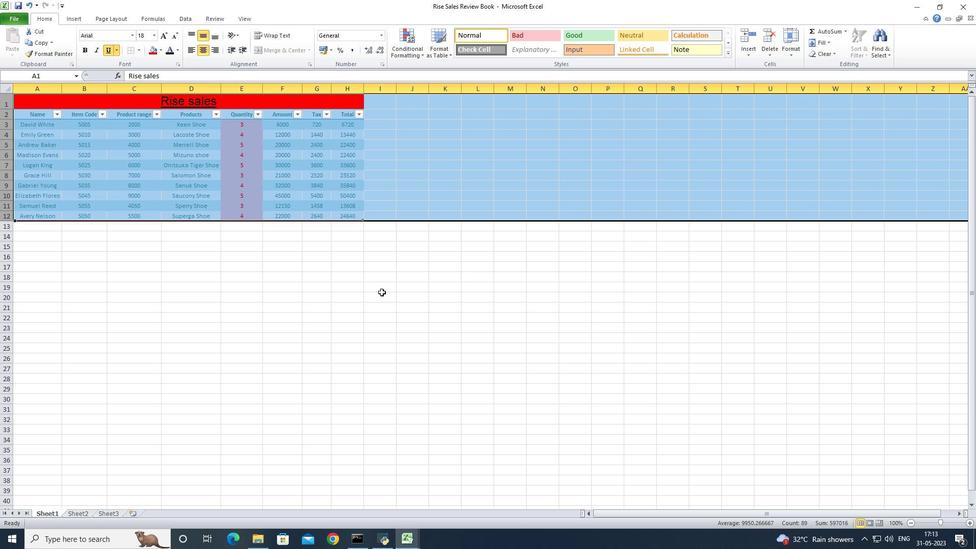 
Action: Mouse pressed left at (372, 292)
Screenshot: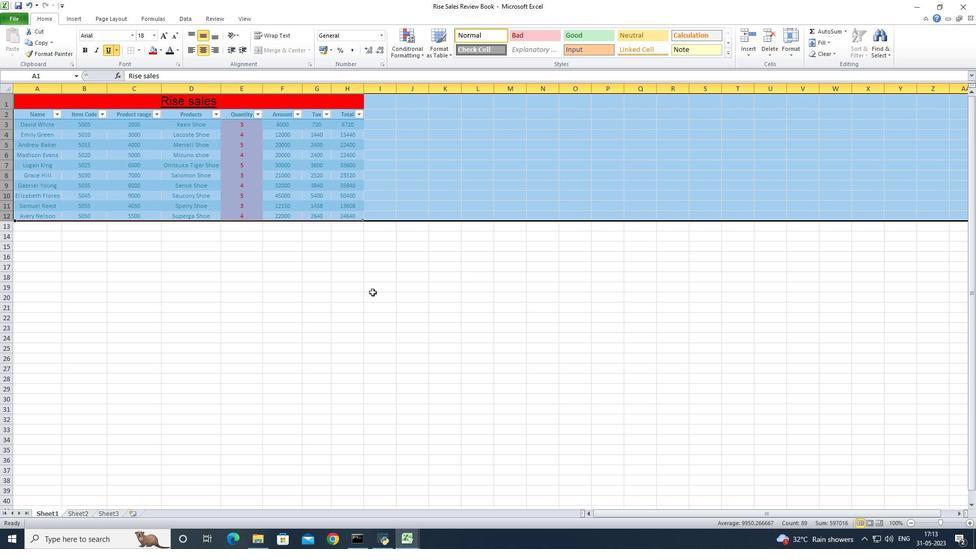 
Action: Mouse moved to (394, 173)
Screenshot: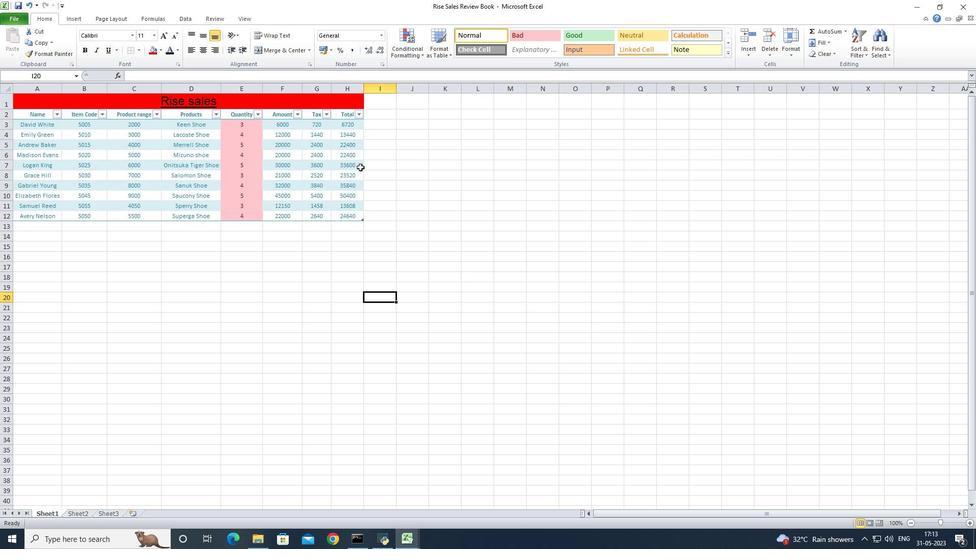 
Action: Mouse pressed left at (394, 173)
Screenshot: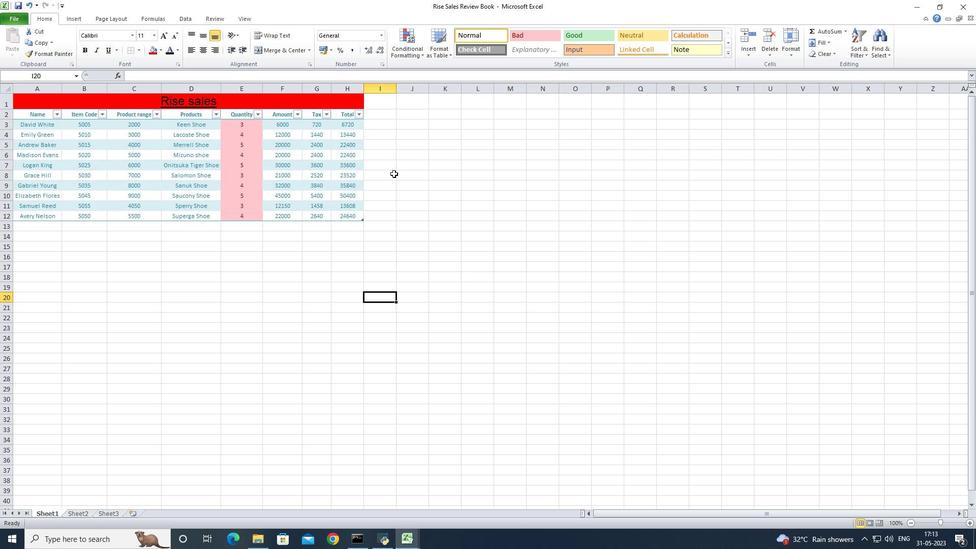 
Action: Mouse moved to (391, 173)
Screenshot: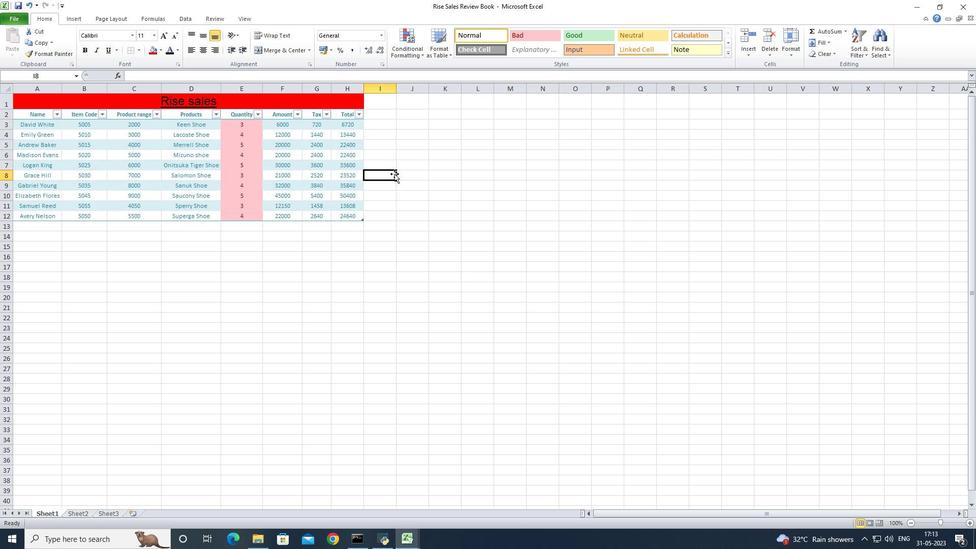 
Action: Key pressed ctrl+S
Screenshot: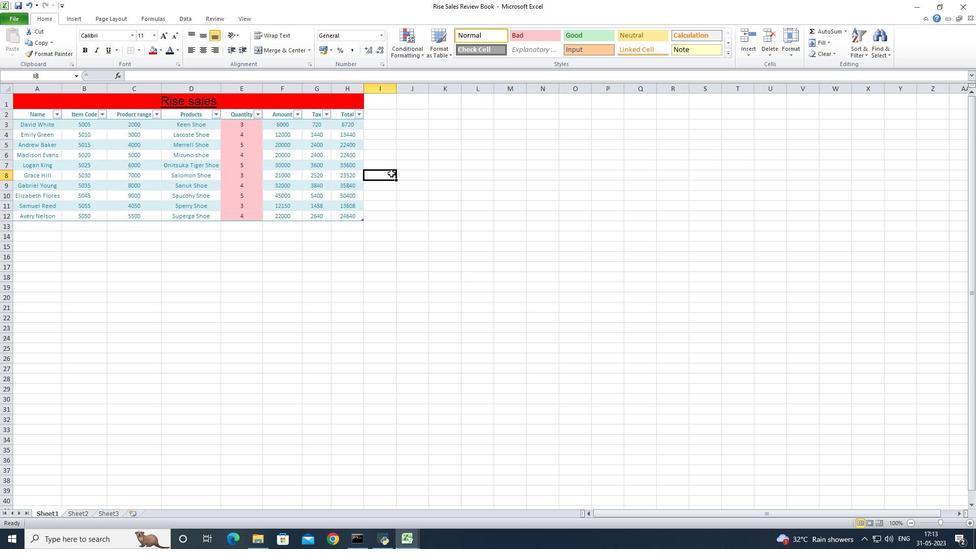 
